 Task: Look for space in Batangafo, Central African Republic from 6th September, 2023 to 10th September, 2023 for 1 adult in price range Rs.10000 to Rs.15000. Place can be private room with 1  bedroom having 1 bed and 1 bathroom. Property type can be house, flat, guest house, hotel. Booking option can be shelf check-in. Required host language is English.
Action: Mouse moved to (432, 91)
Screenshot: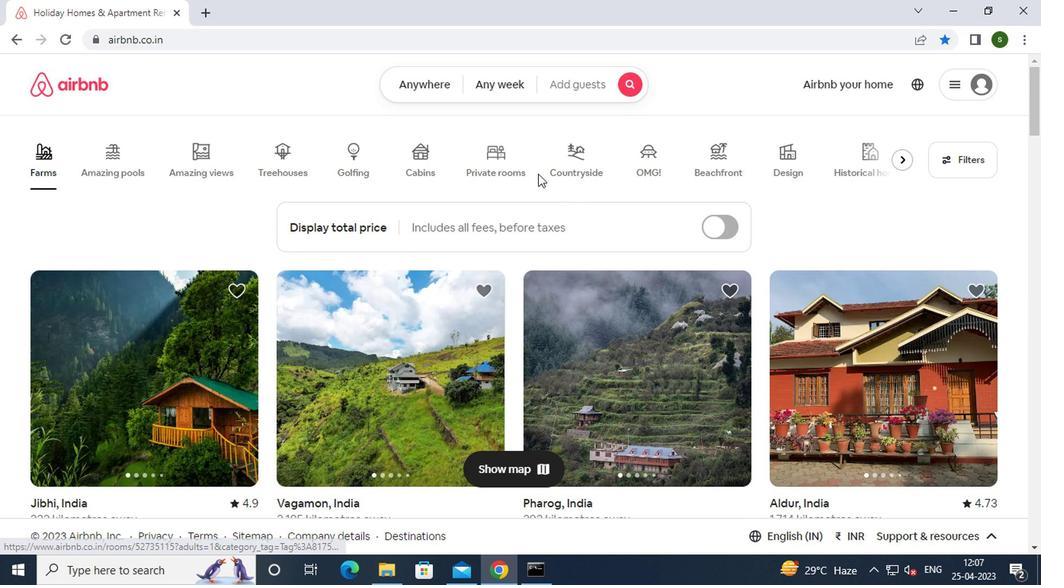 
Action: Mouse pressed left at (432, 91)
Screenshot: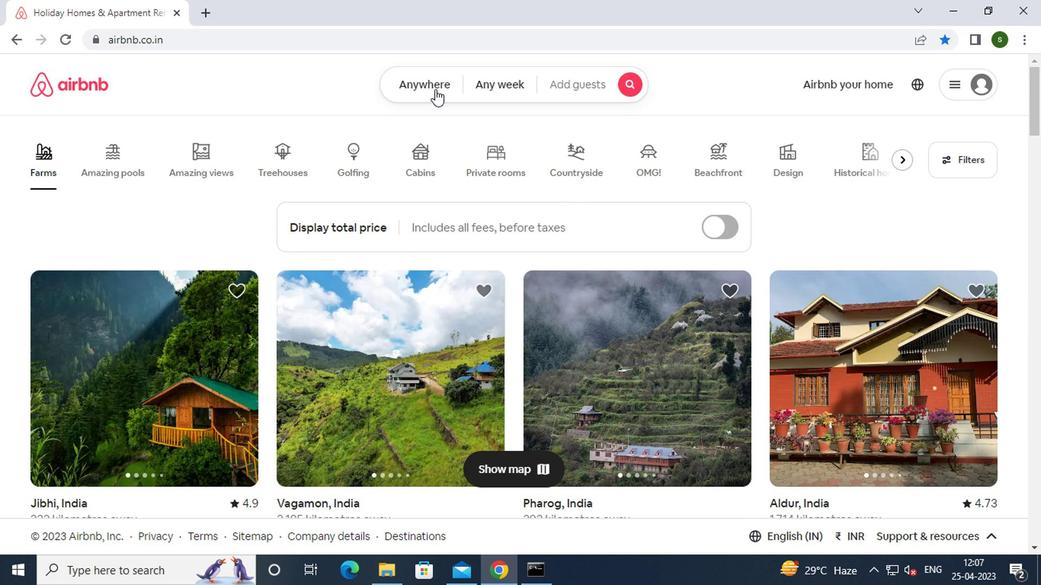 
Action: Mouse moved to (334, 139)
Screenshot: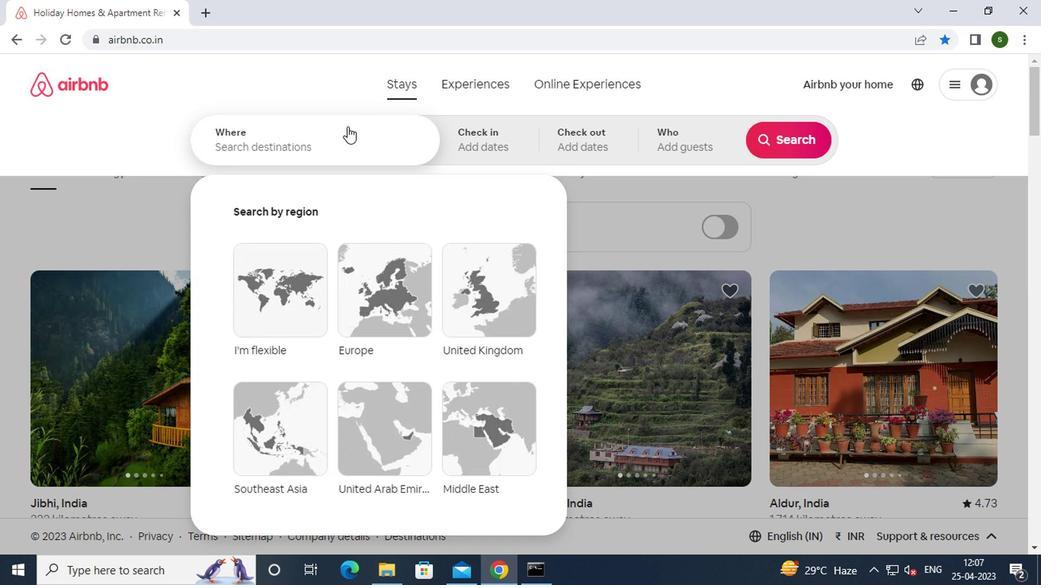 
Action: Mouse pressed left at (334, 139)
Screenshot: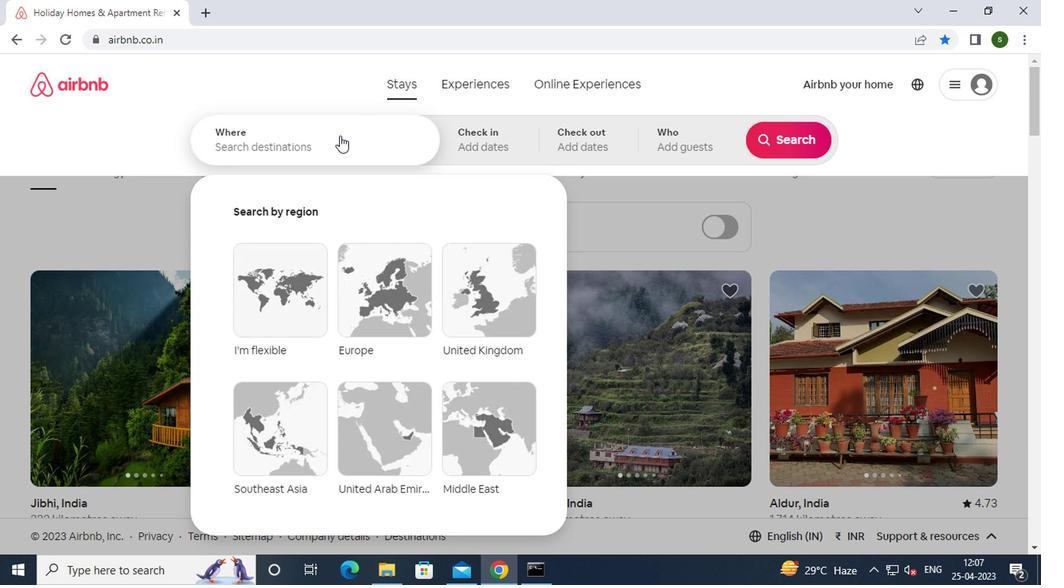 
Action: Mouse moved to (322, 151)
Screenshot: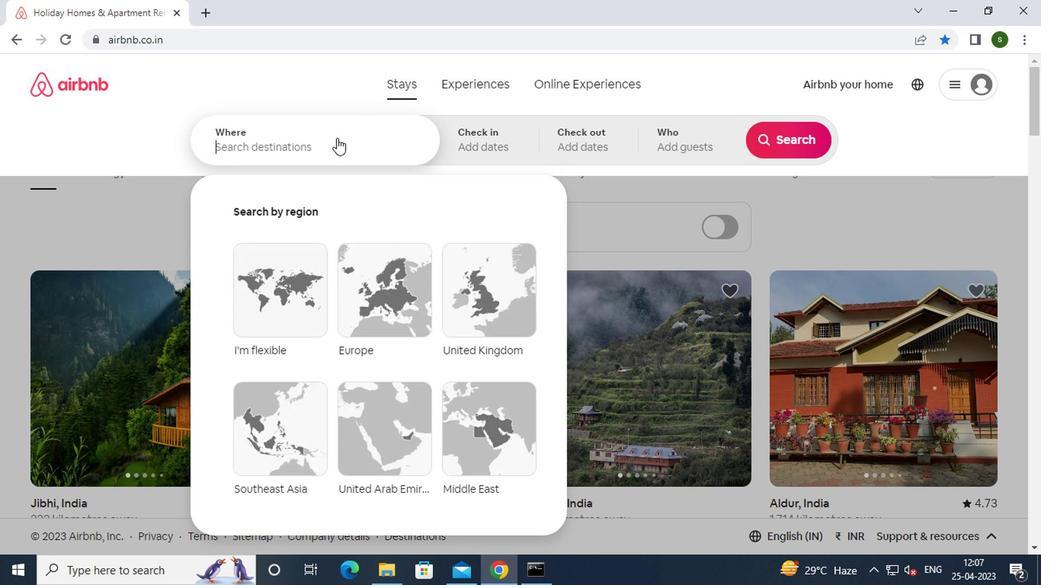 
Action: Key pressed b<Key.caps_lock>atangafo
Screenshot: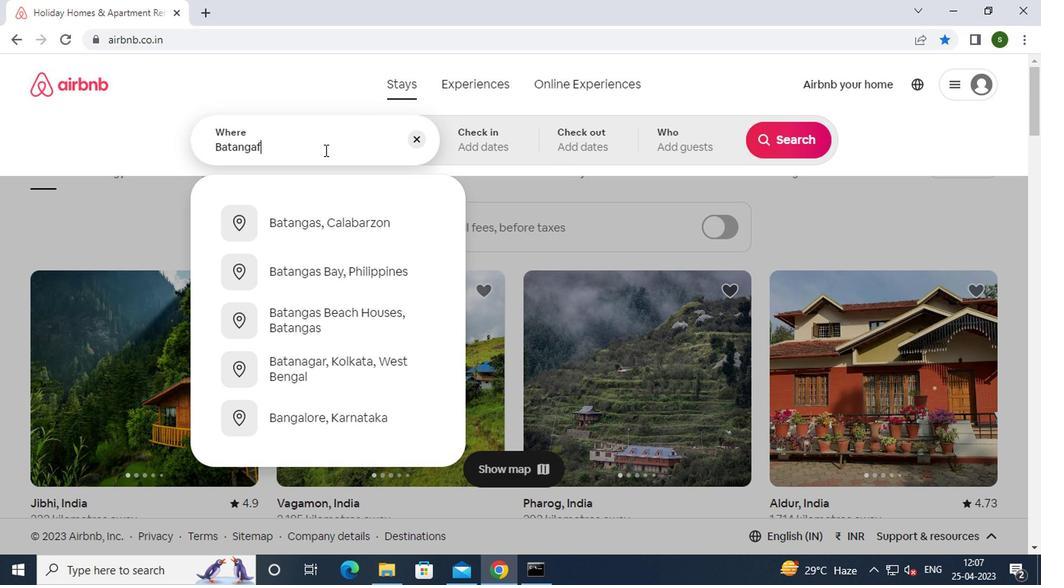 
Action: Mouse moved to (329, 216)
Screenshot: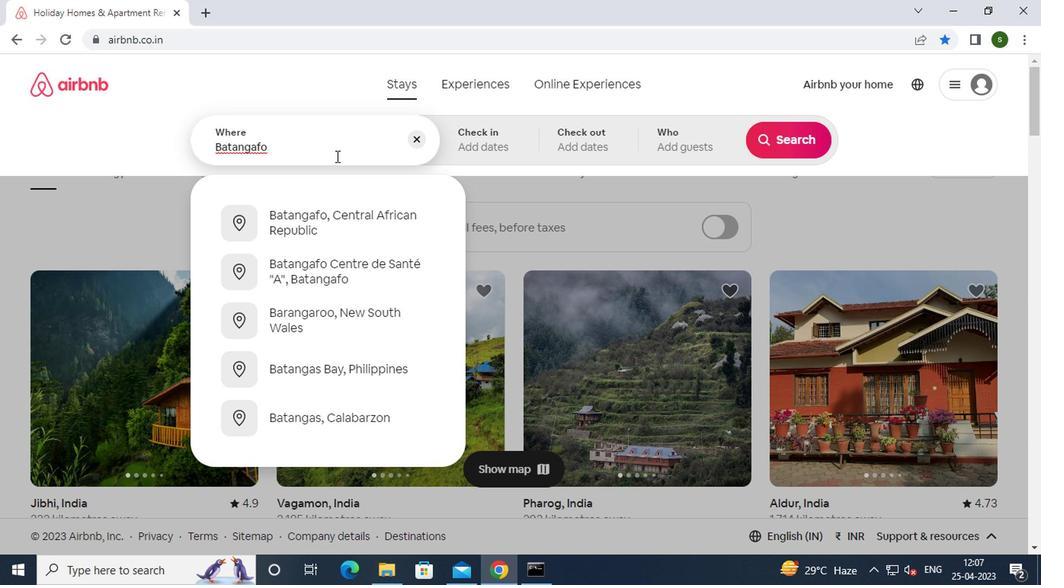 
Action: Mouse pressed left at (329, 216)
Screenshot: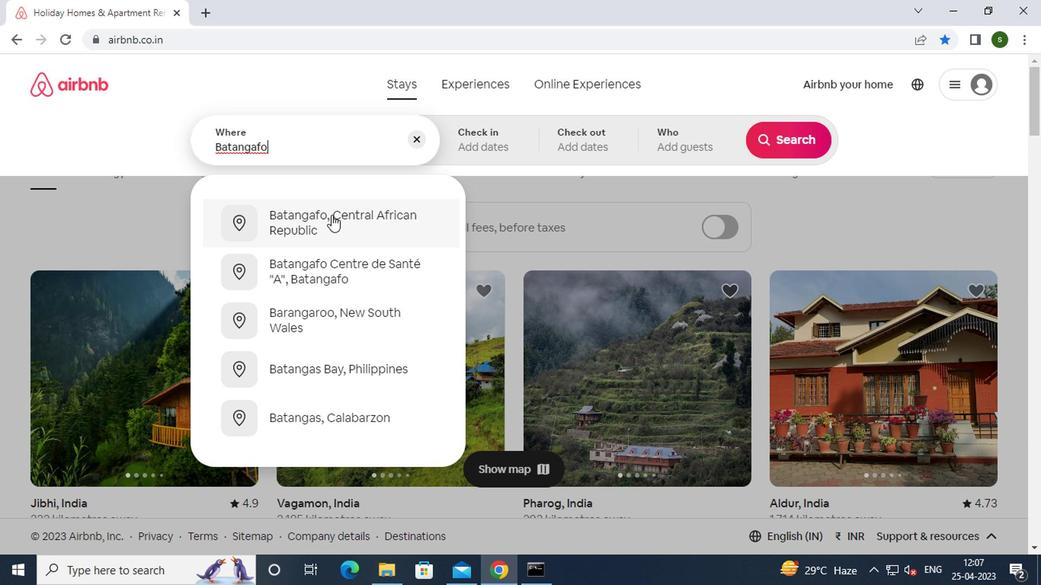 
Action: Mouse moved to (778, 263)
Screenshot: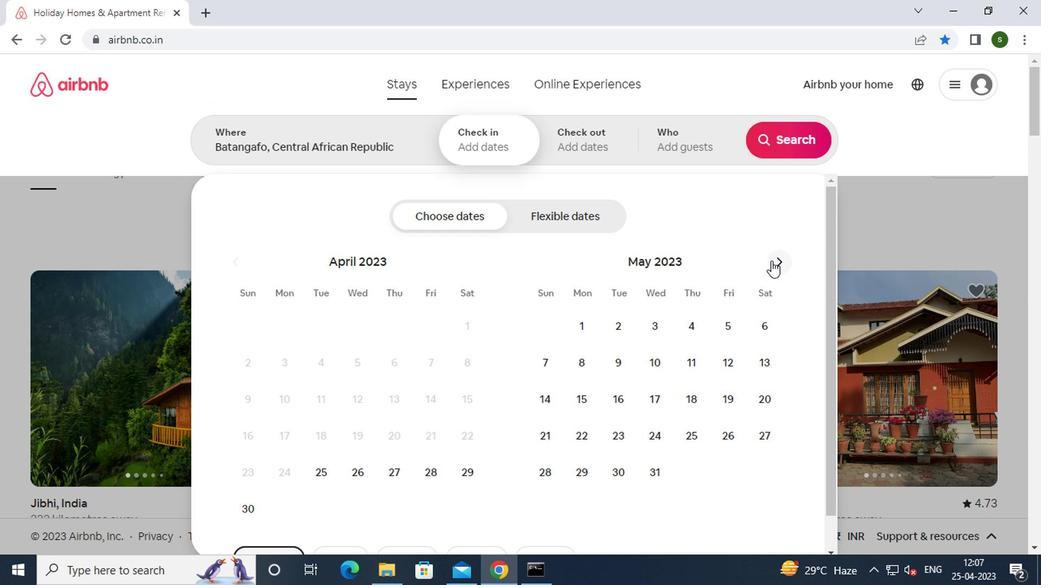 
Action: Mouse pressed left at (778, 263)
Screenshot: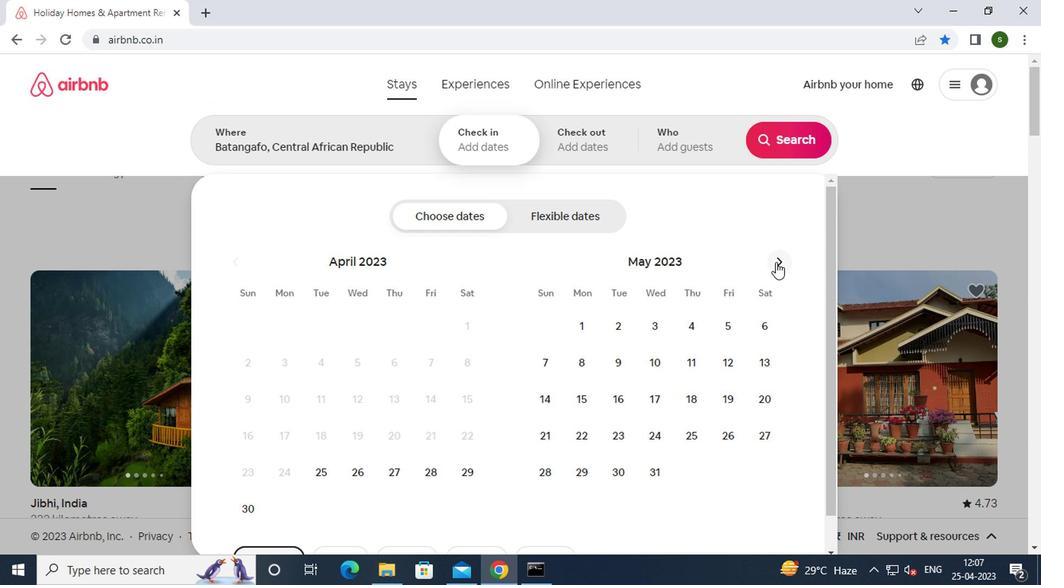 
Action: Mouse pressed left at (778, 263)
Screenshot: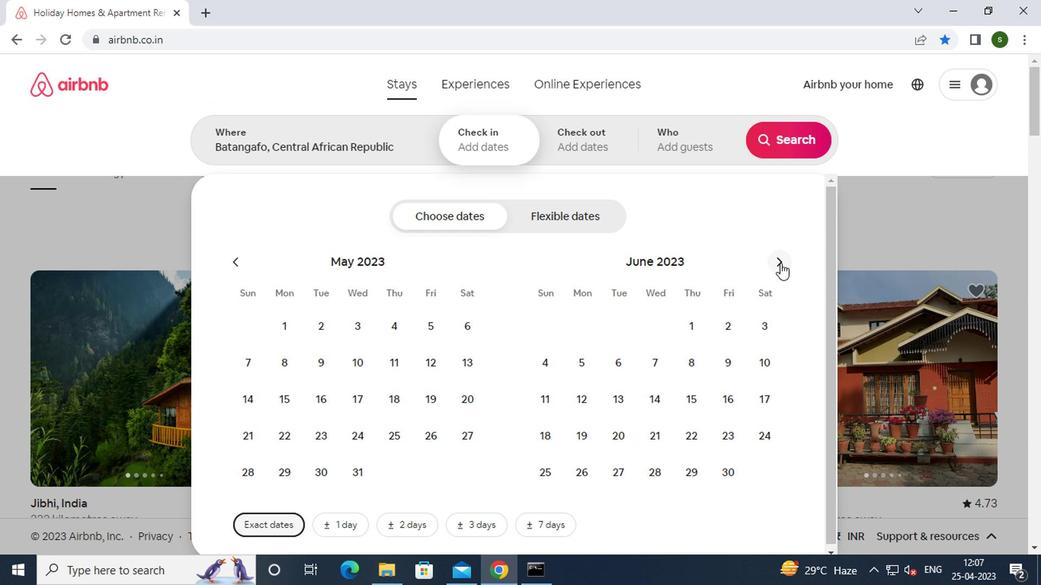 
Action: Mouse moved to (778, 264)
Screenshot: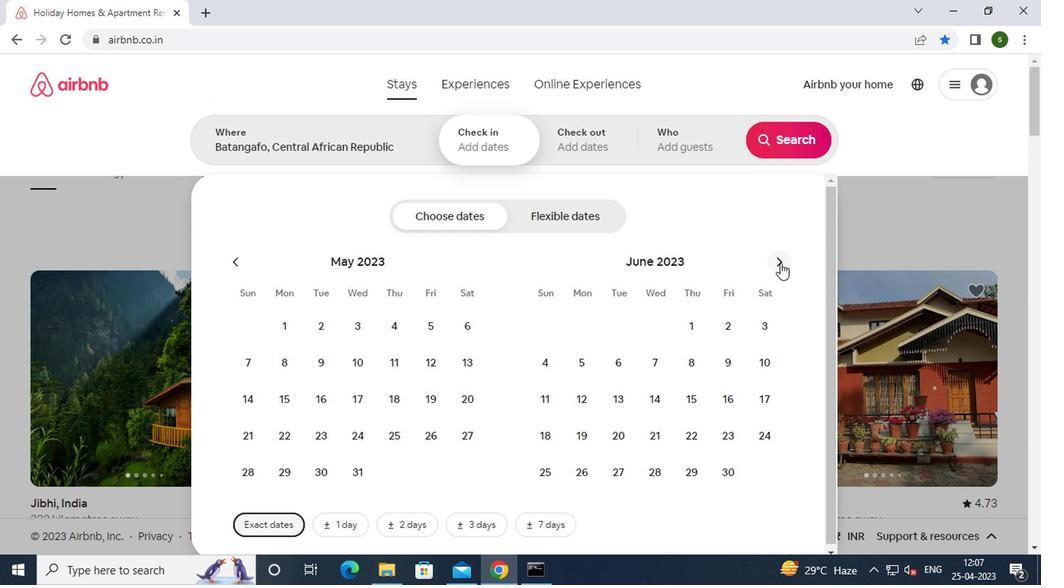 
Action: Mouse pressed left at (778, 264)
Screenshot: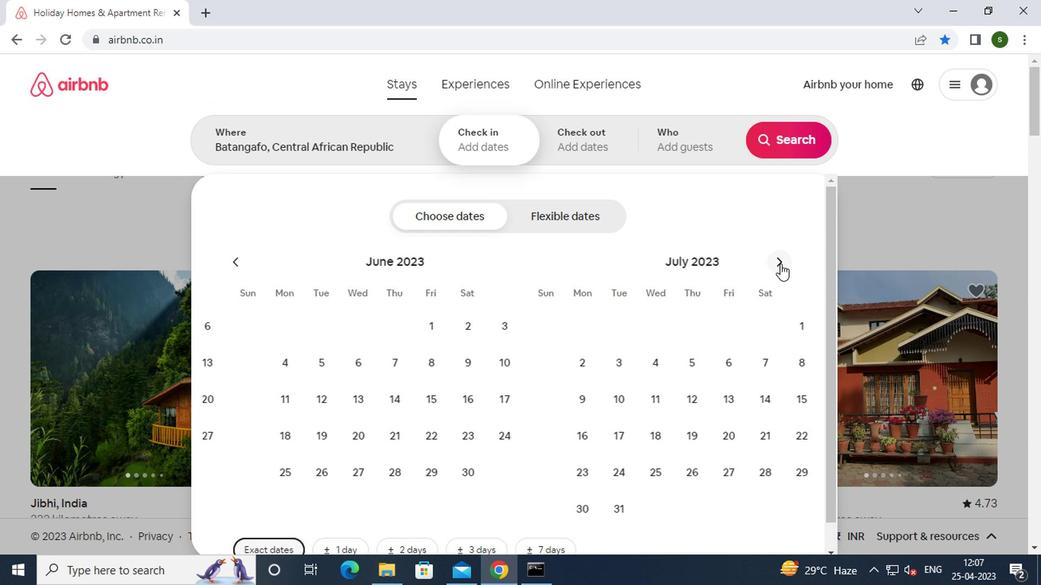 
Action: Mouse moved to (778, 264)
Screenshot: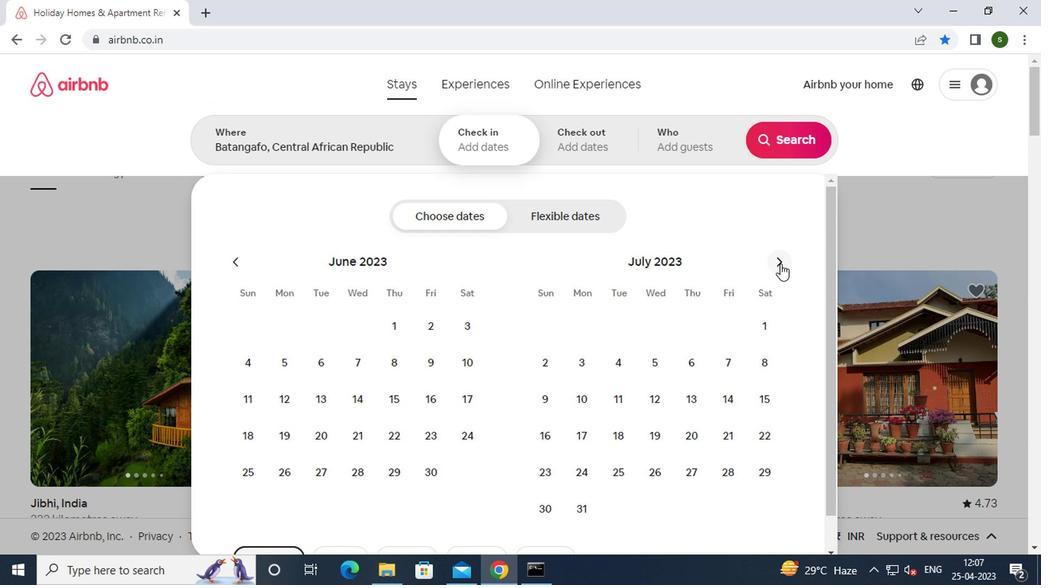 
Action: Mouse pressed left at (778, 264)
Screenshot: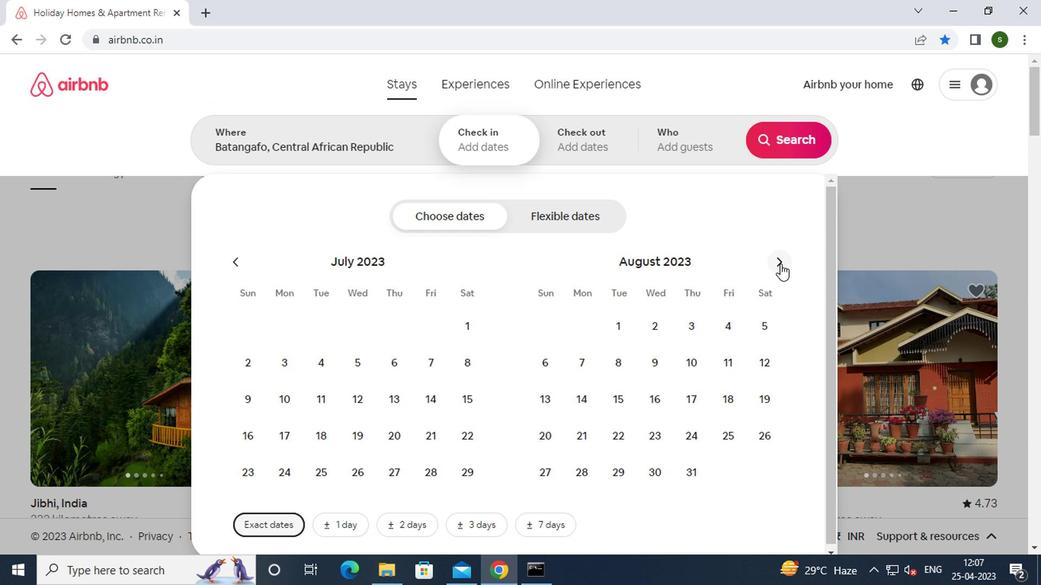 
Action: Mouse moved to (658, 364)
Screenshot: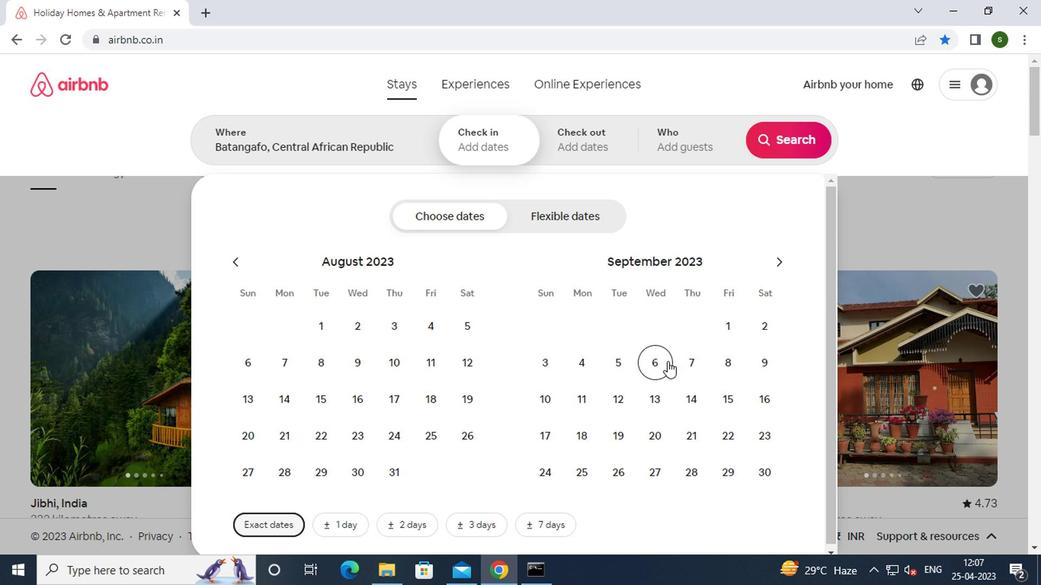 
Action: Mouse pressed left at (658, 364)
Screenshot: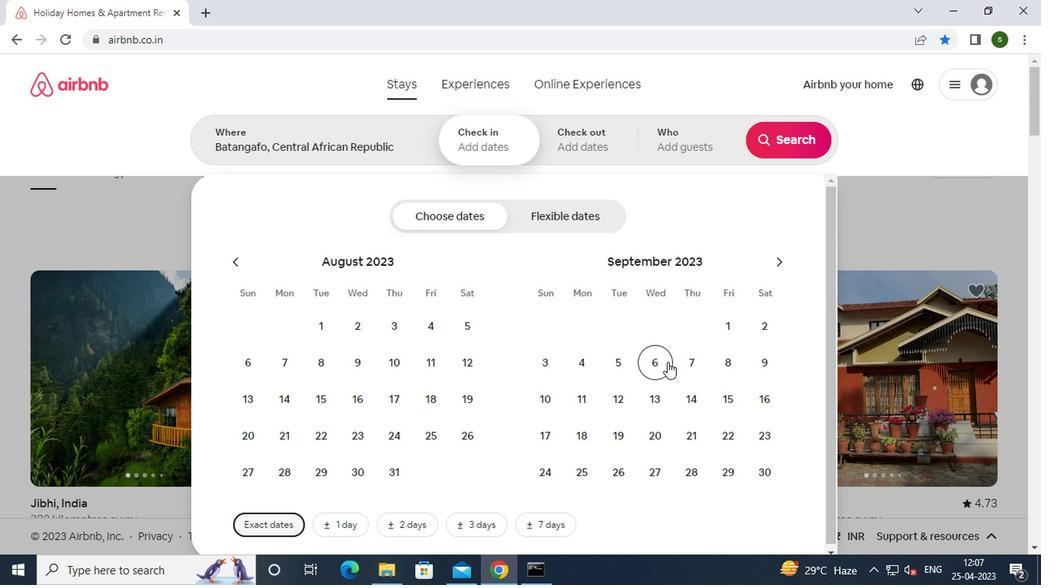 
Action: Mouse moved to (543, 403)
Screenshot: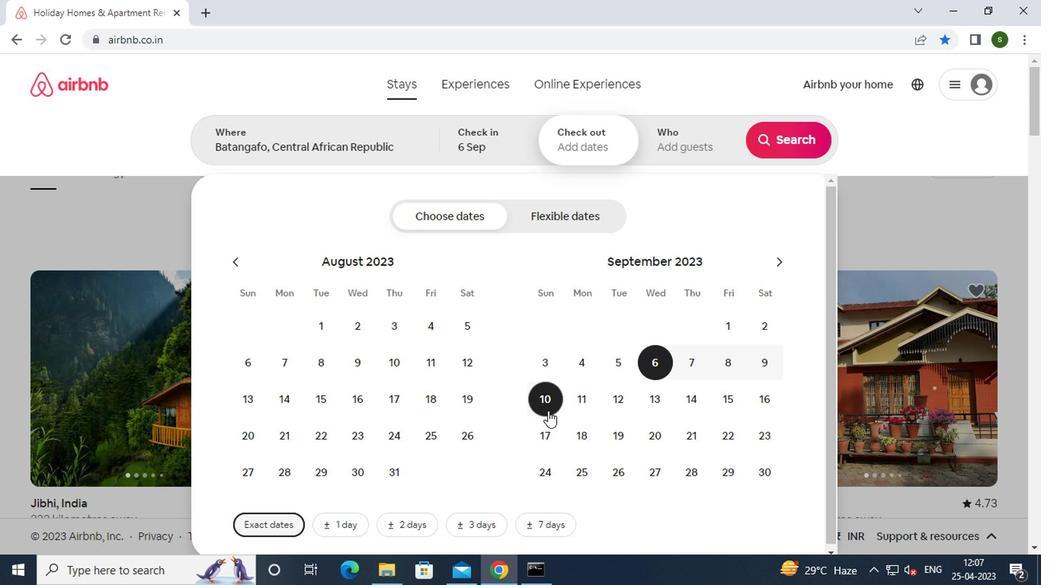 
Action: Mouse pressed left at (543, 403)
Screenshot: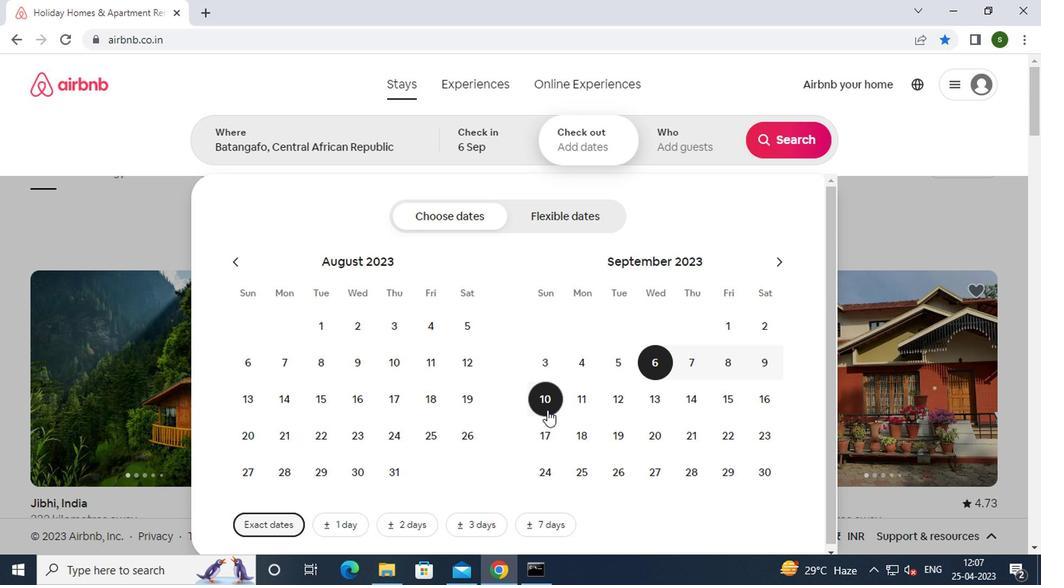 
Action: Mouse moved to (687, 140)
Screenshot: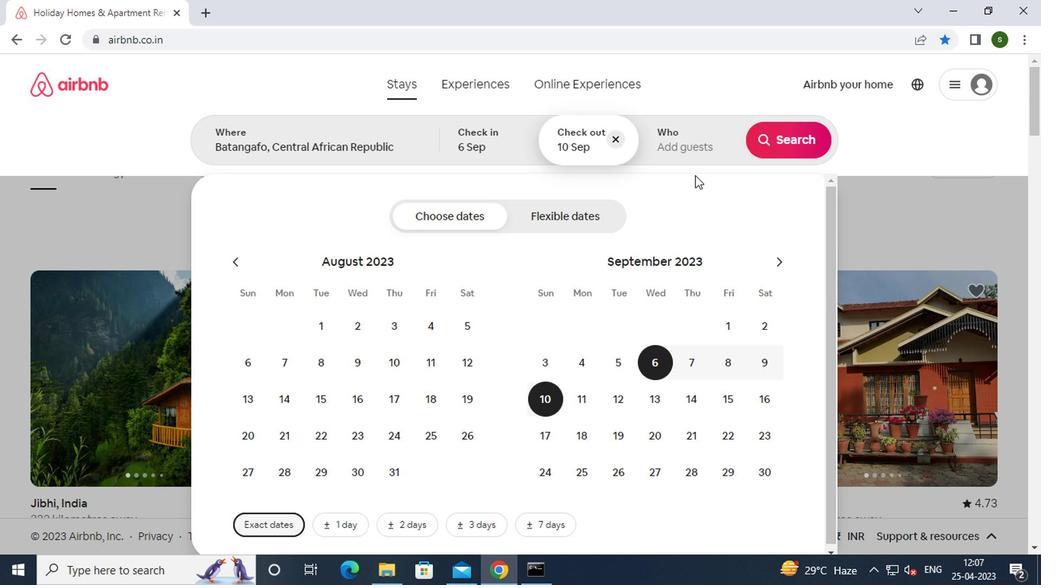 
Action: Mouse pressed left at (687, 140)
Screenshot: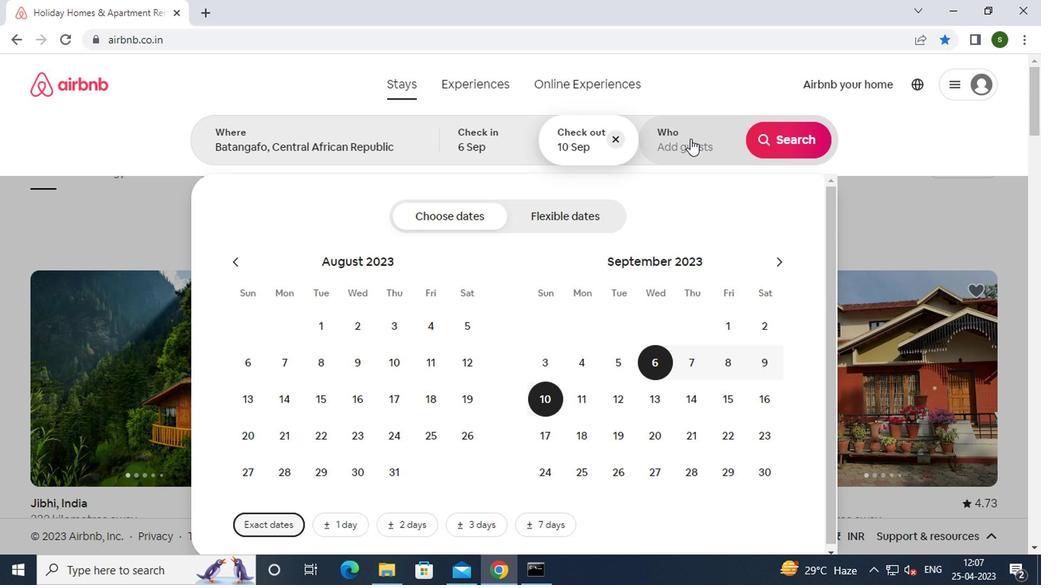 
Action: Mouse moved to (785, 220)
Screenshot: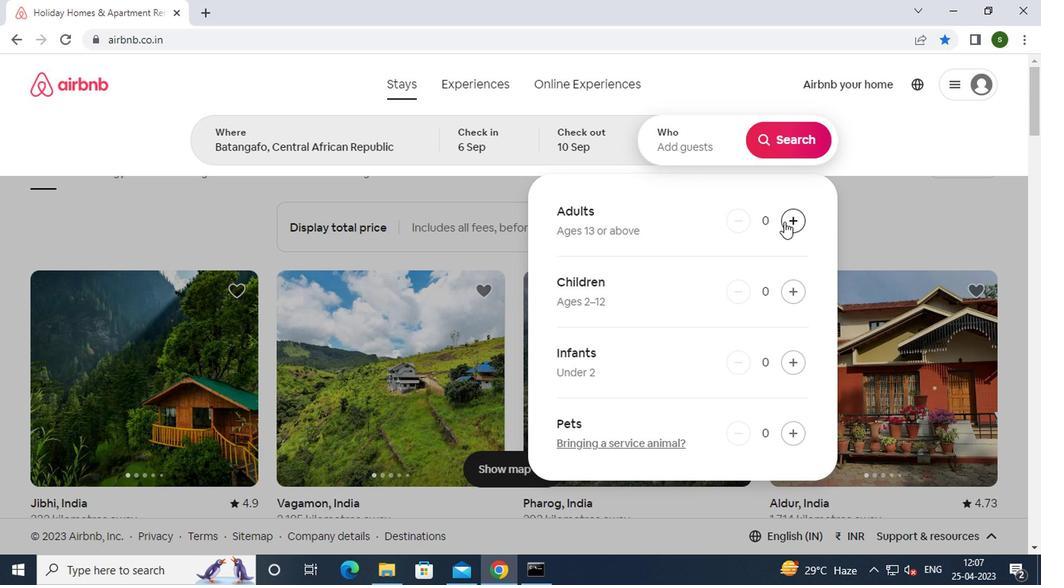 
Action: Mouse pressed left at (785, 220)
Screenshot: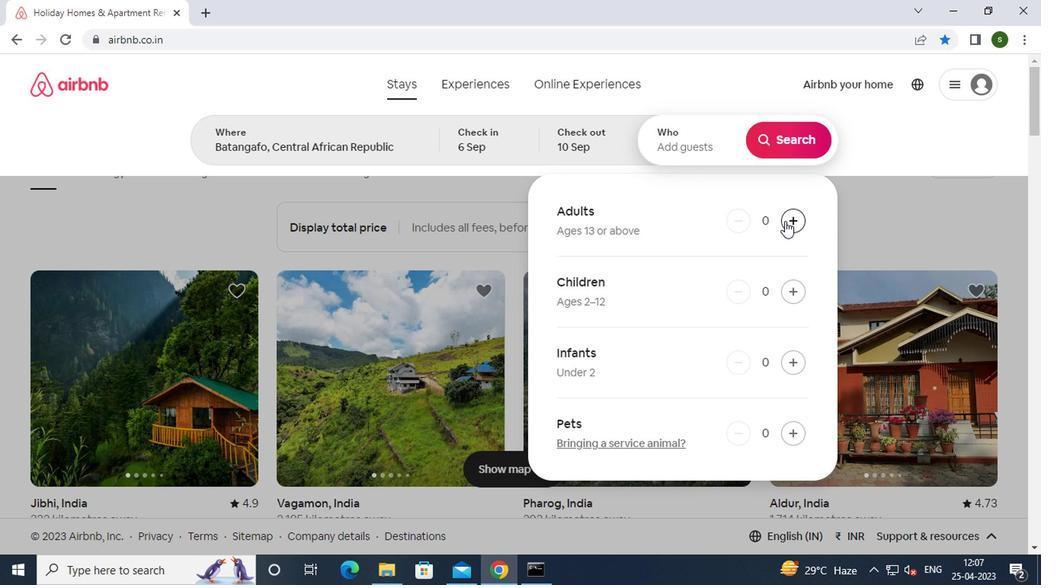 
Action: Mouse moved to (786, 142)
Screenshot: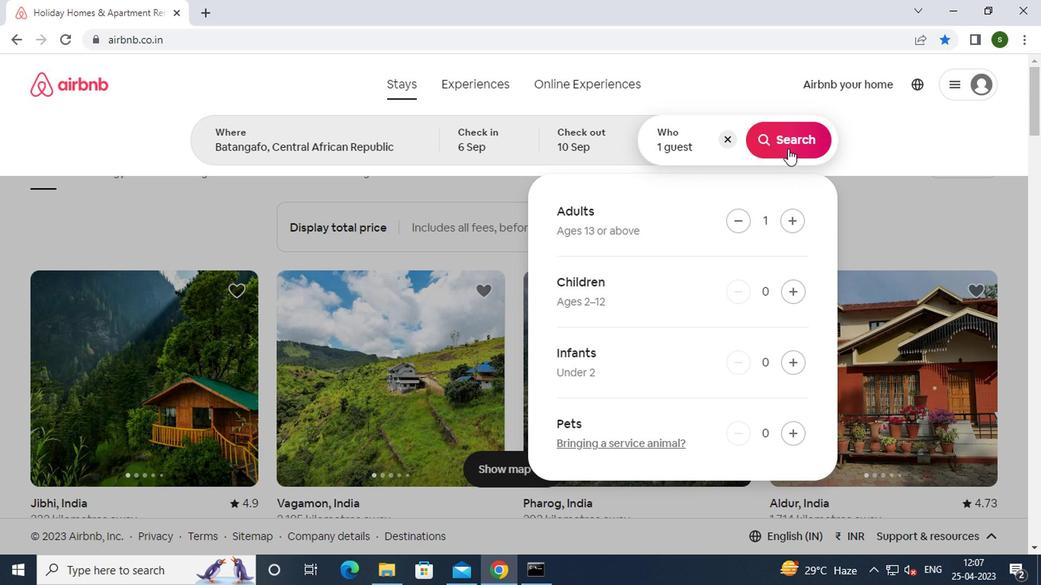 
Action: Mouse pressed left at (786, 142)
Screenshot: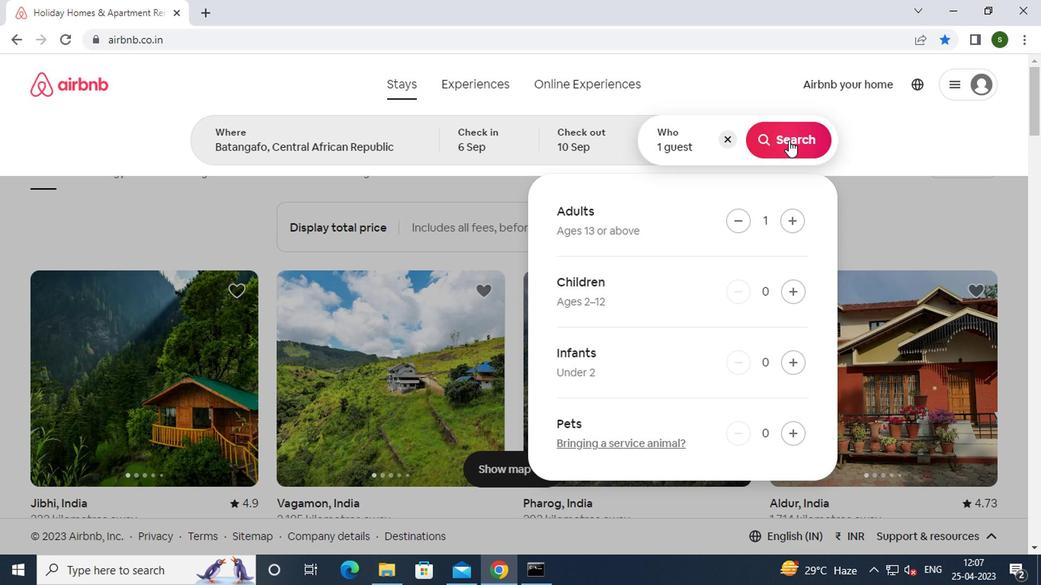 
Action: Mouse moved to (962, 132)
Screenshot: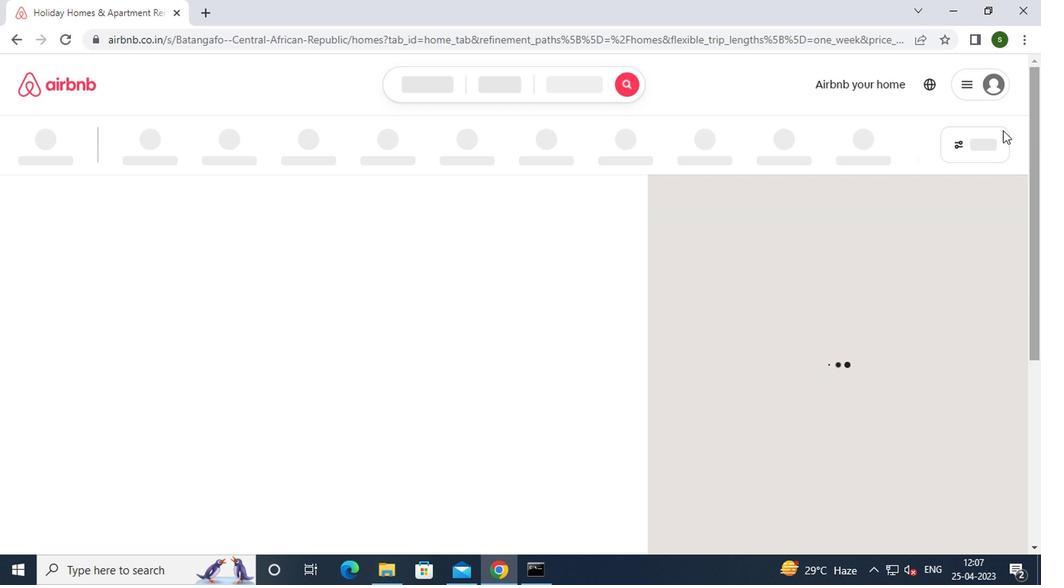 
Action: Mouse pressed left at (962, 132)
Screenshot: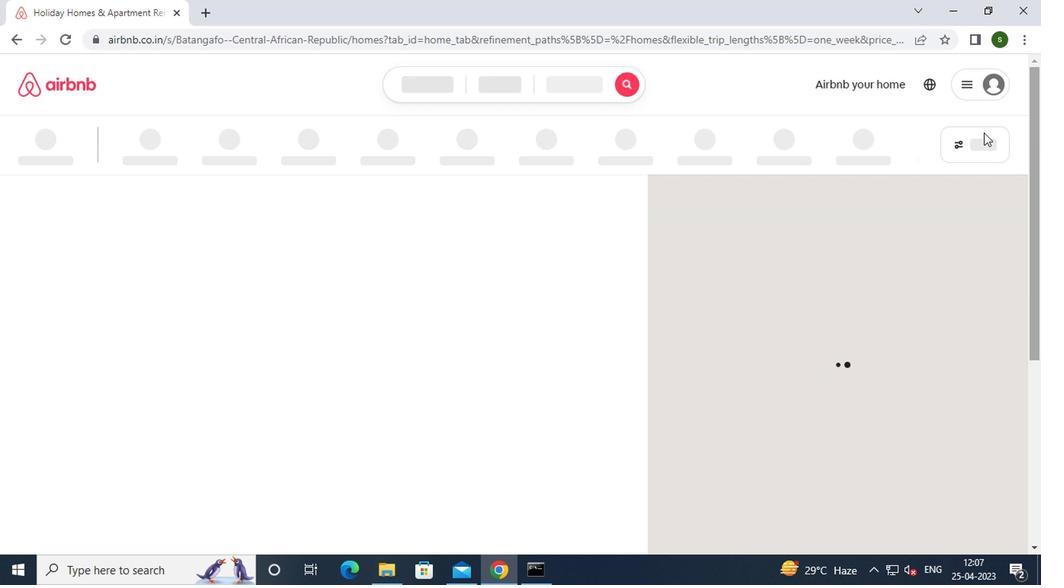 
Action: Mouse moved to (409, 238)
Screenshot: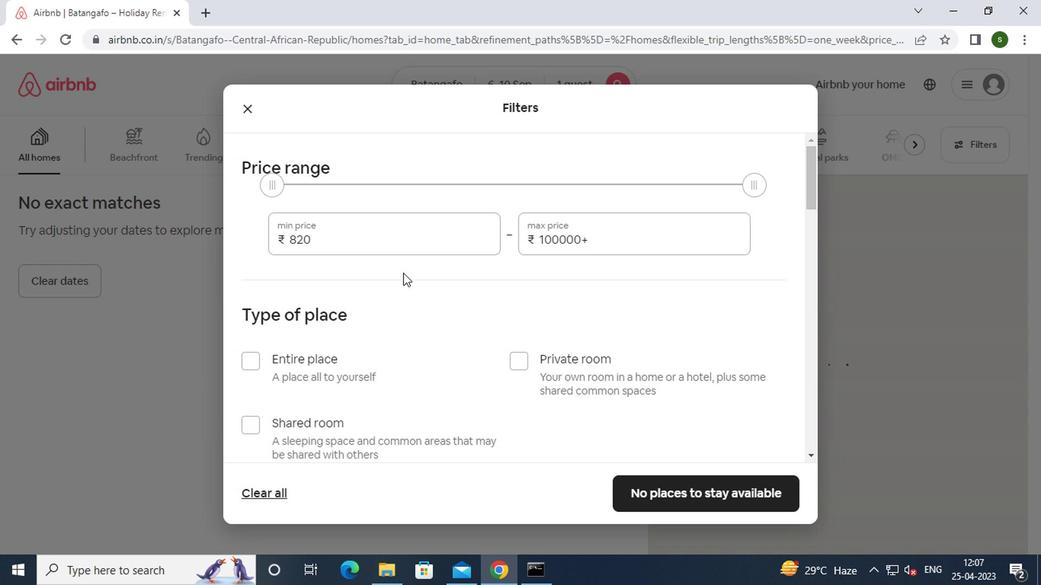 
Action: Mouse pressed left at (409, 238)
Screenshot: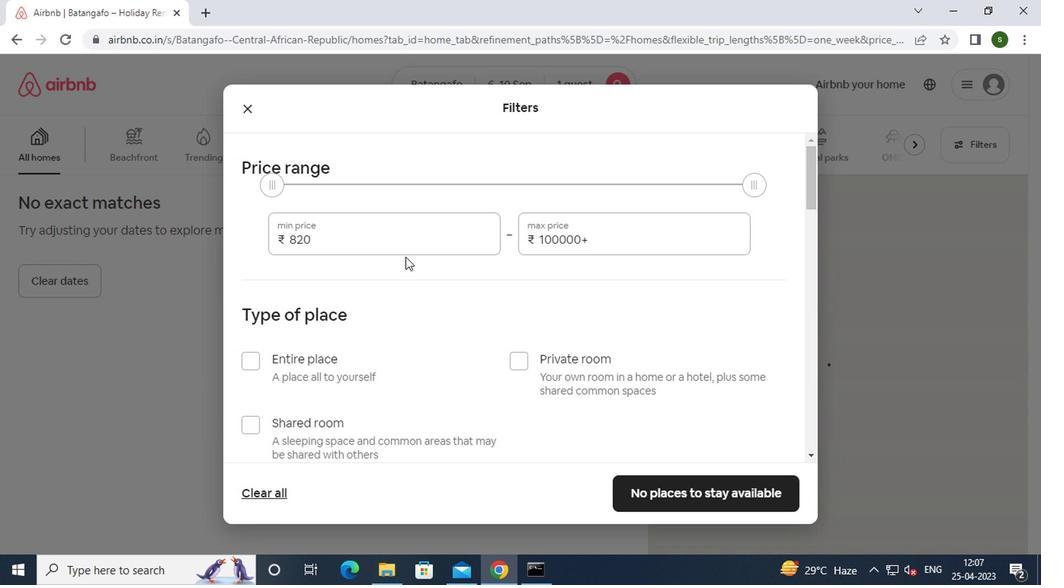 
Action: Mouse moved to (408, 238)
Screenshot: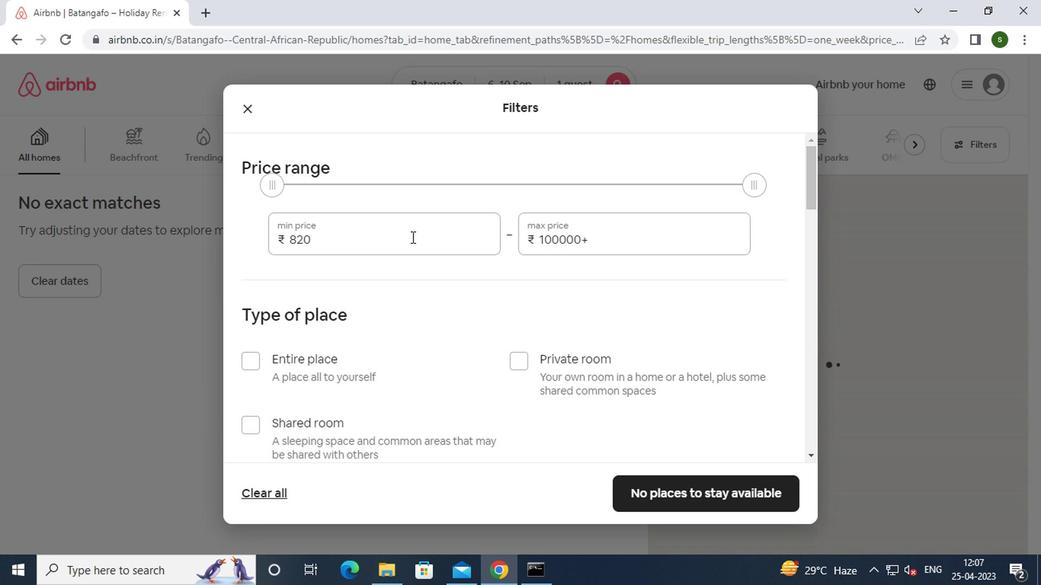 
Action: Key pressed <Key.backspace><Key.backspace><Key.backspace><Key.backspace>10000
Screenshot: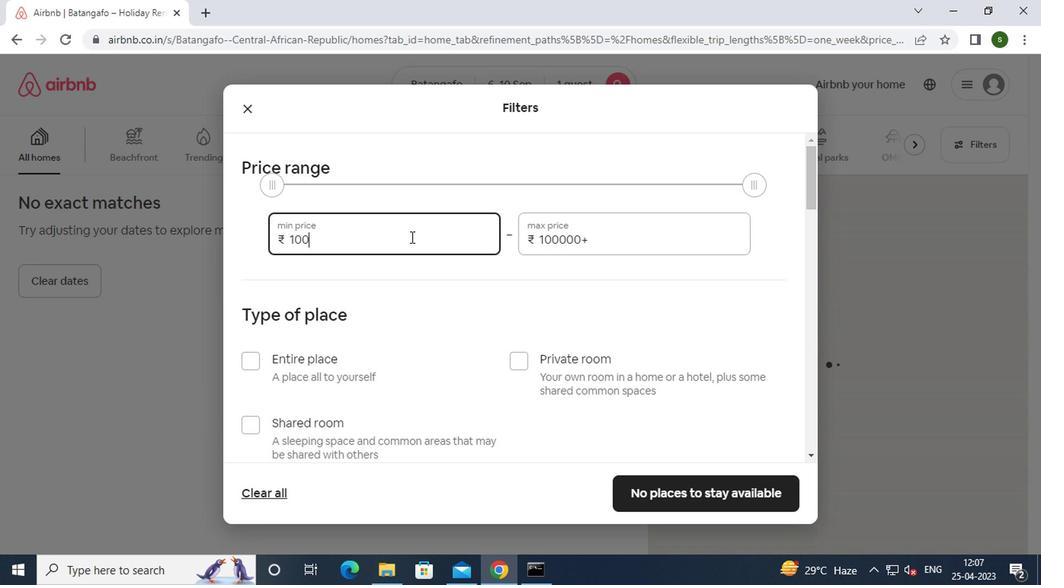 
Action: Mouse moved to (597, 234)
Screenshot: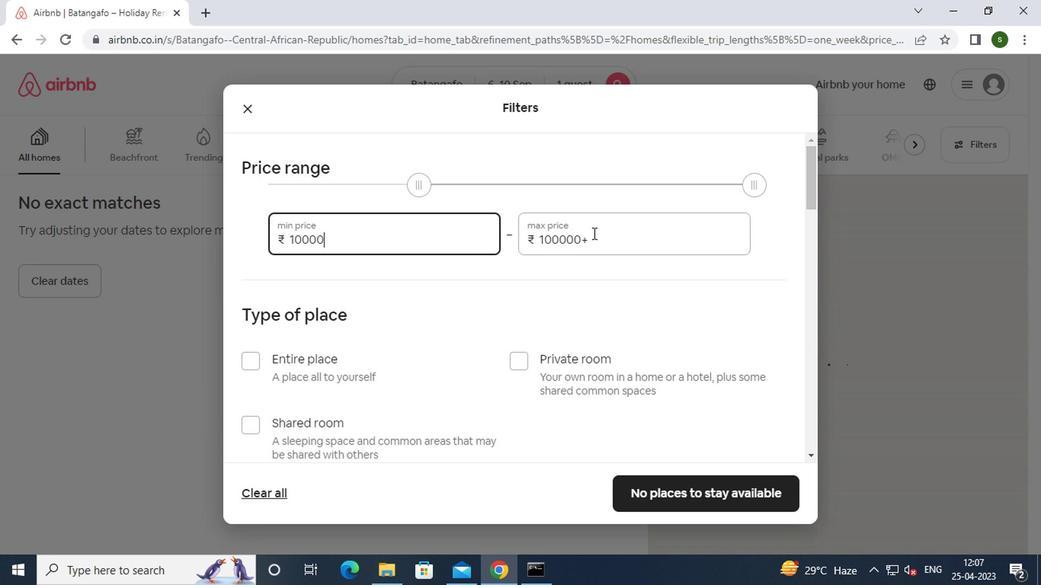 
Action: Mouse pressed left at (597, 234)
Screenshot: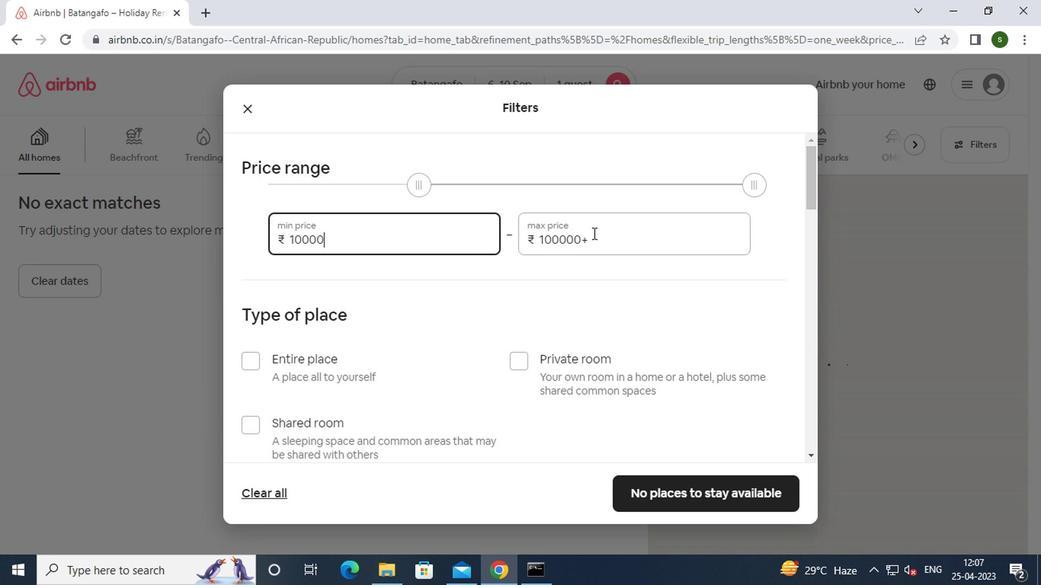 
Action: Key pressed <Key.backspace><Key.backspace><Key.backspace><Key.backspace><Key.backspace><Key.backspace><Key.backspace><Key.backspace><Key.backspace><Key.backspace><Key.backspace>15000
Screenshot: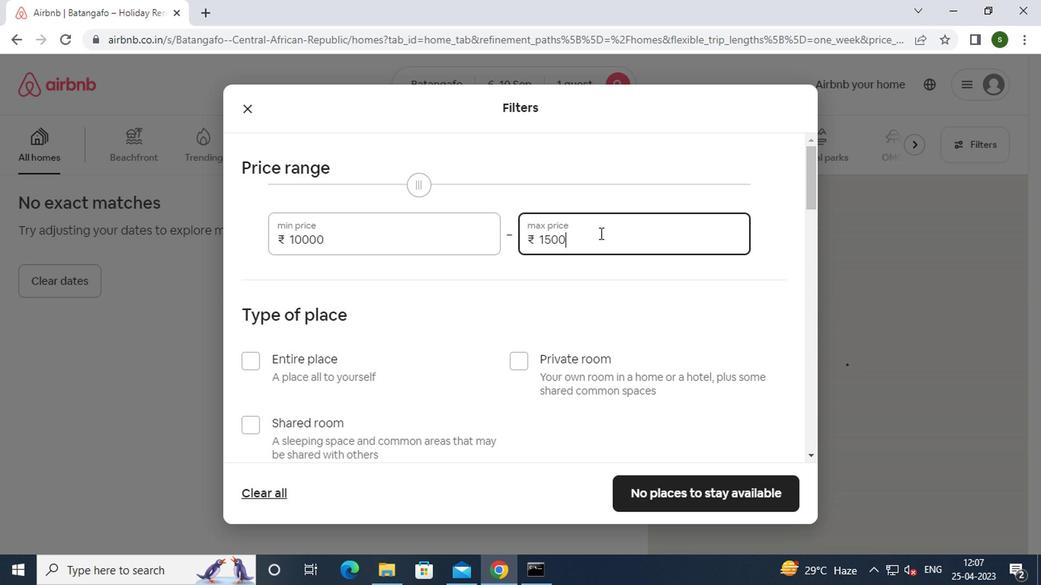 
Action: Mouse moved to (491, 266)
Screenshot: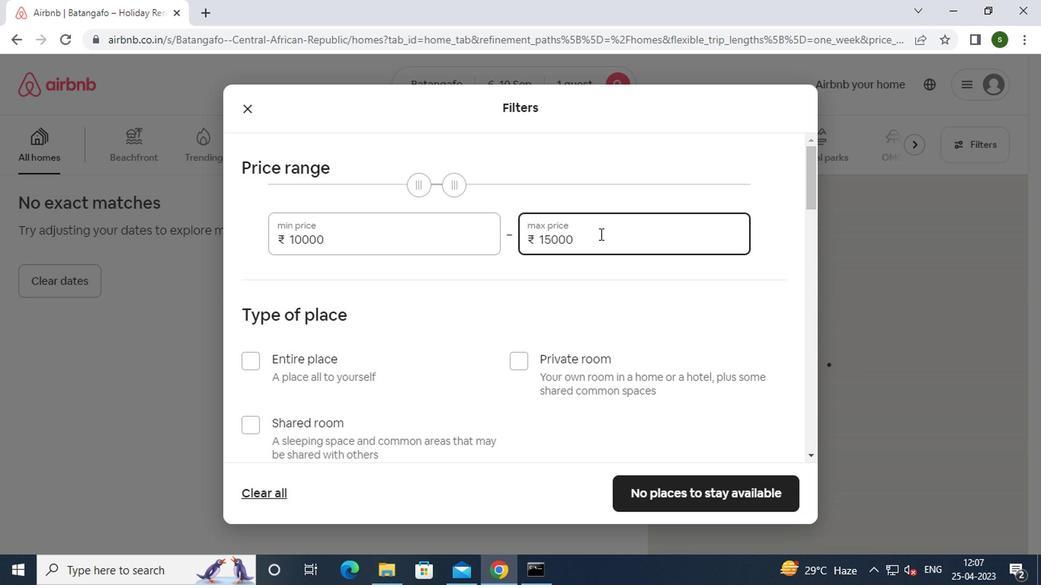 
Action: Mouse scrolled (491, 265) with delta (0, -1)
Screenshot: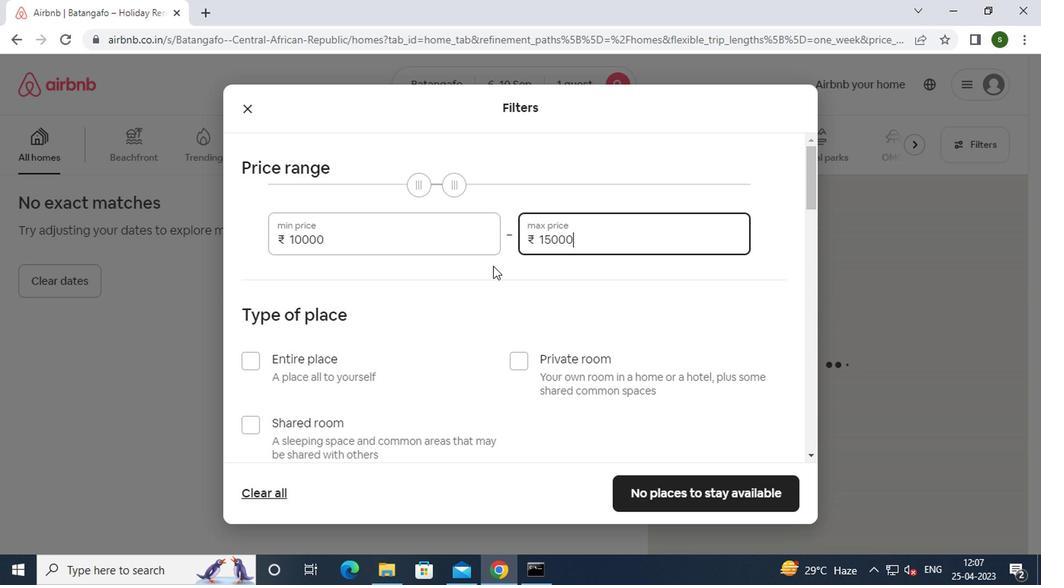 
Action: Mouse scrolled (491, 265) with delta (0, -1)
Screenshot: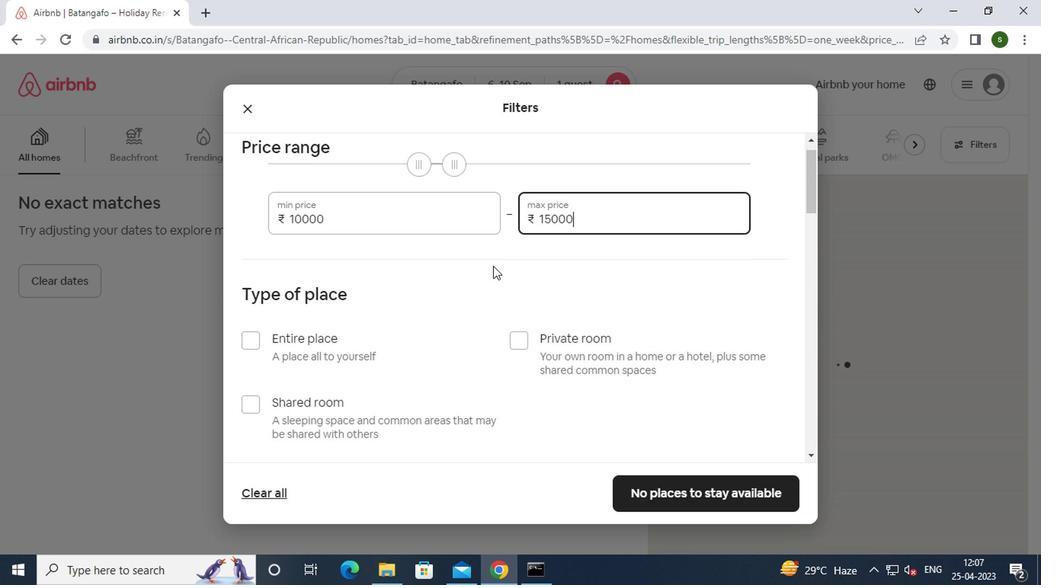 
Action: Mouse moved to (521, 208)
Screenshot: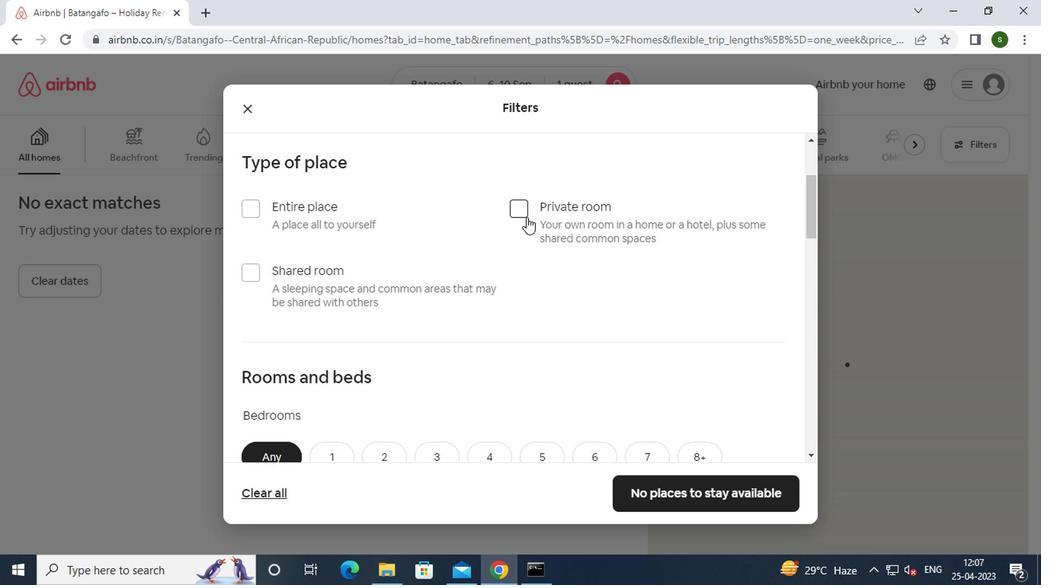 
Action: Mouse pressed left at (521, 208)
Screenshot: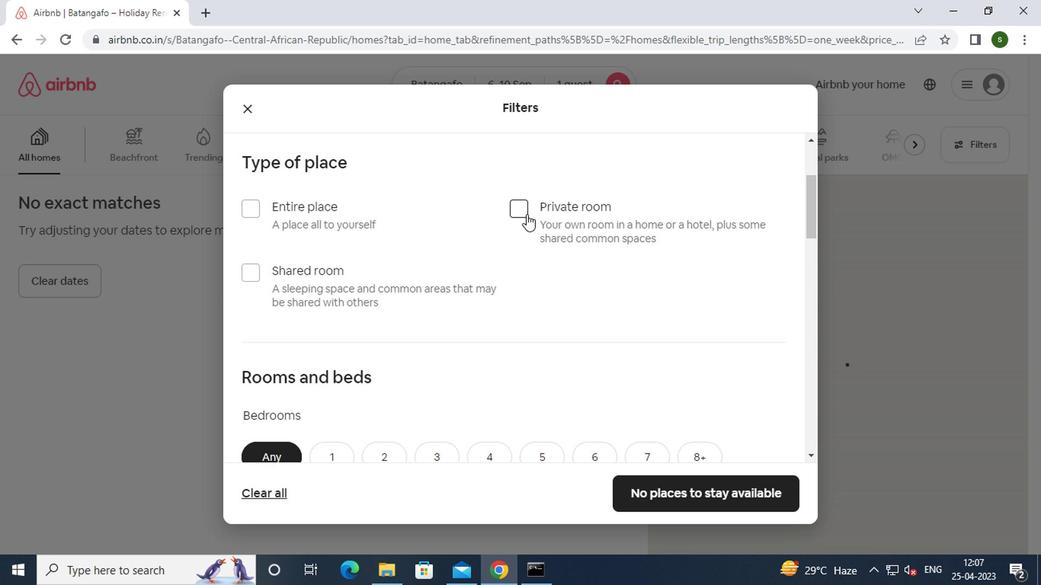 
Action: Mouse moved to (436, 318)
Screenshot: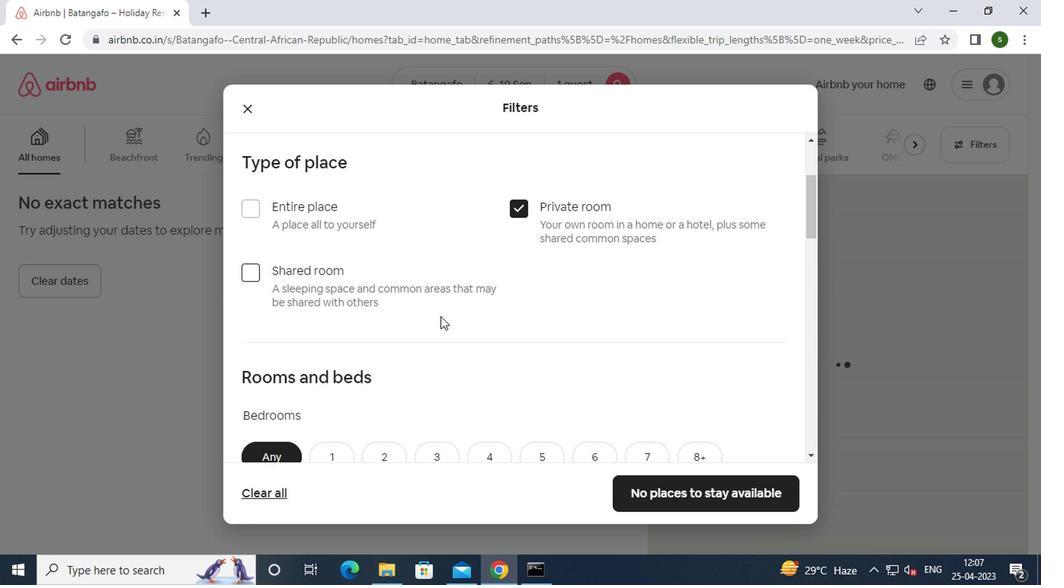 
Action: Mouse scrolled (436, 317) with delta (0, -1)
Screenshot: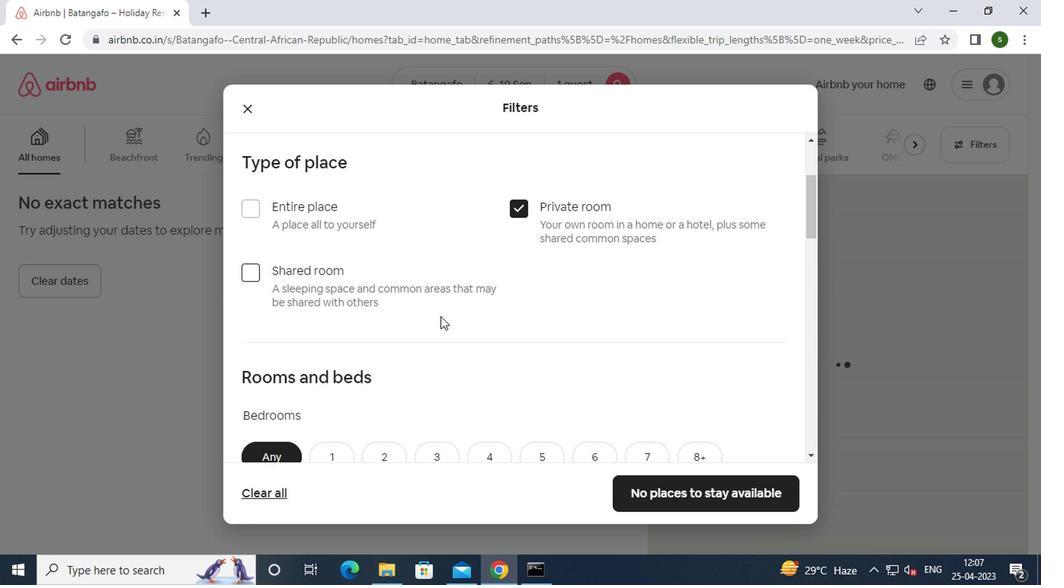 
Action: Mouse scrolled (436, 317) with delta (0, -1)
Screenshot: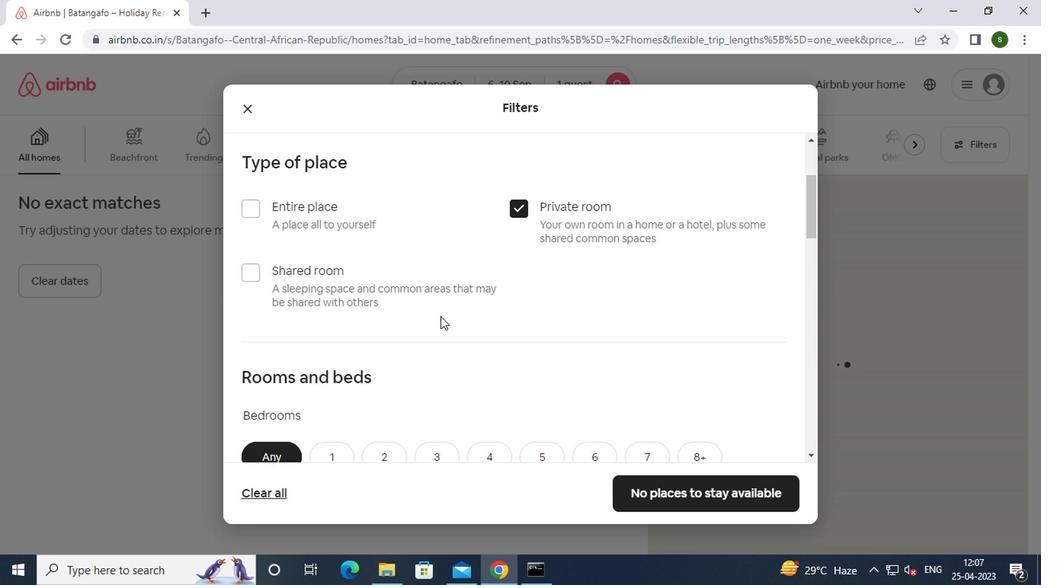 
Action: Mouse moved to (436, 318)
Screenshot: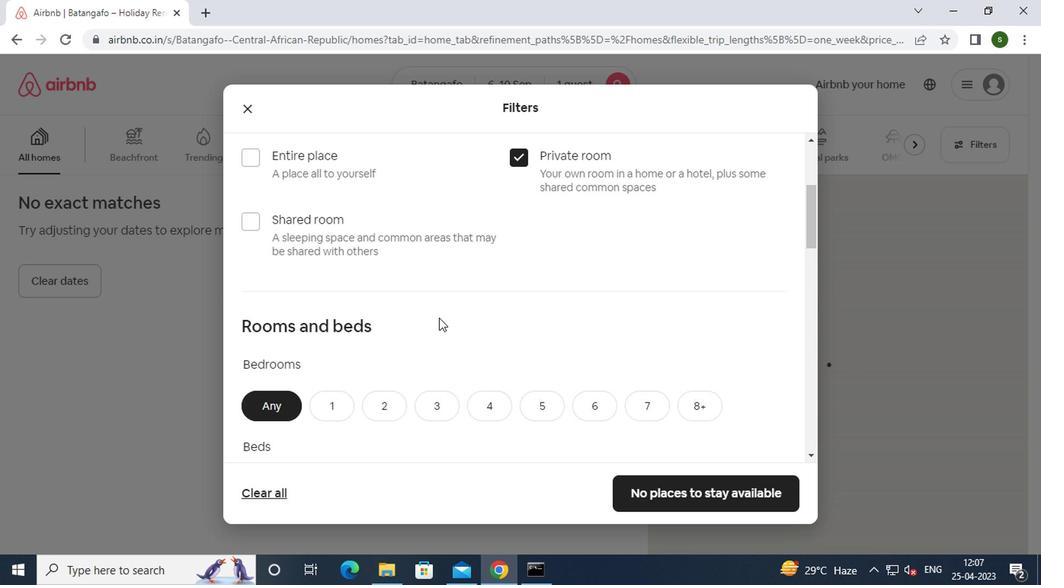 
Action: Mouse scrolled (436, 317) with delta (0, -1)
Screenshot: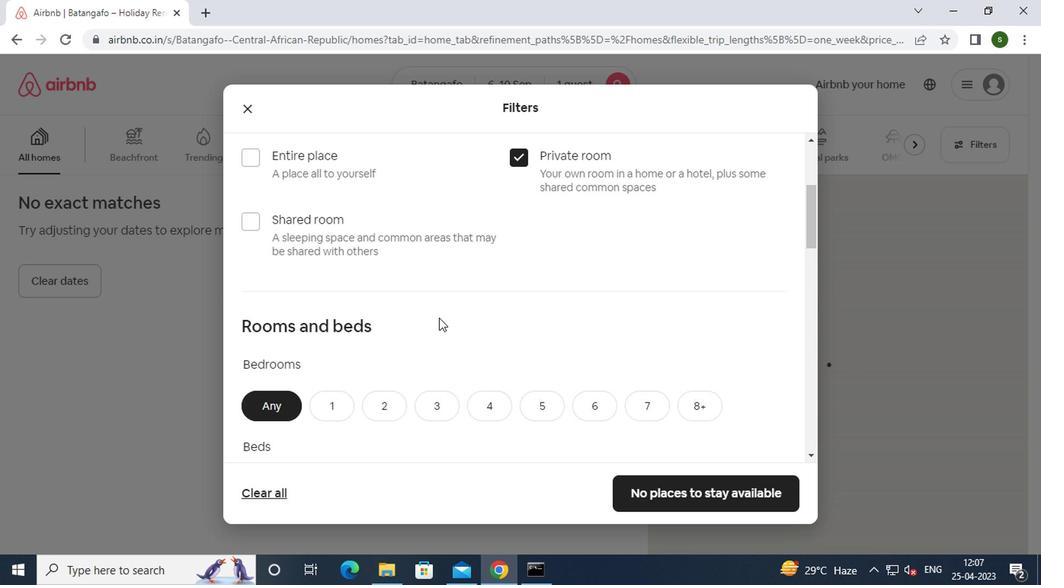 
Action: Mouse moved to (325, 226)
Screenshot: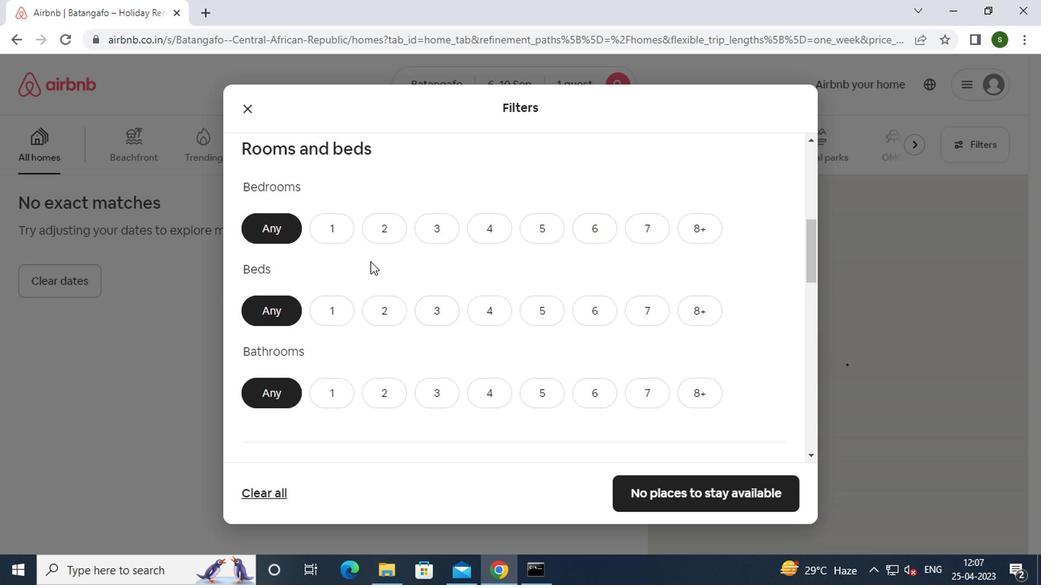 
Action: Mouse pressed left at (325, 226)
Screenshot: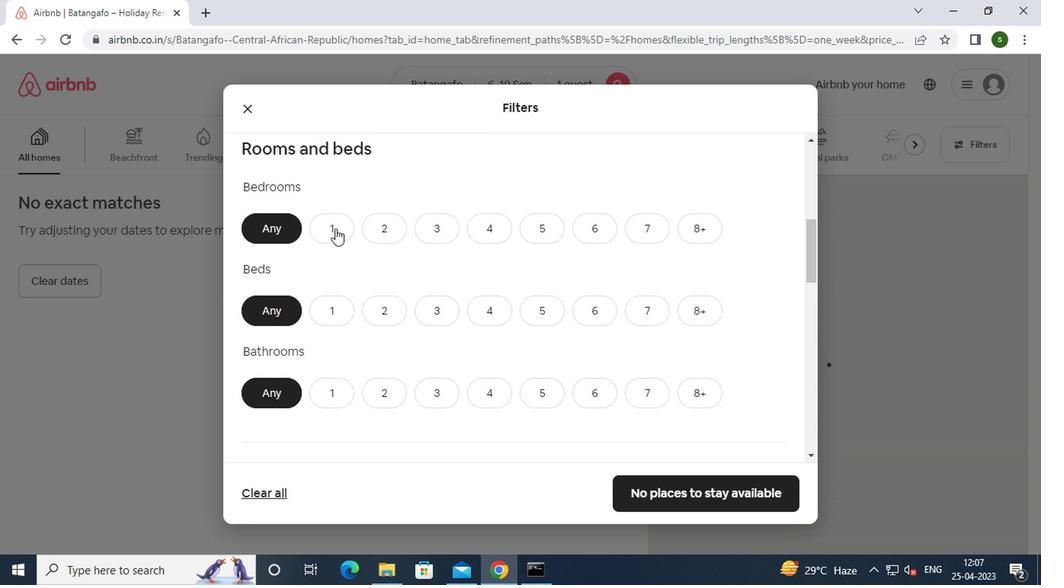 
Action: Mouse moved to (331, 313)
Screenshot: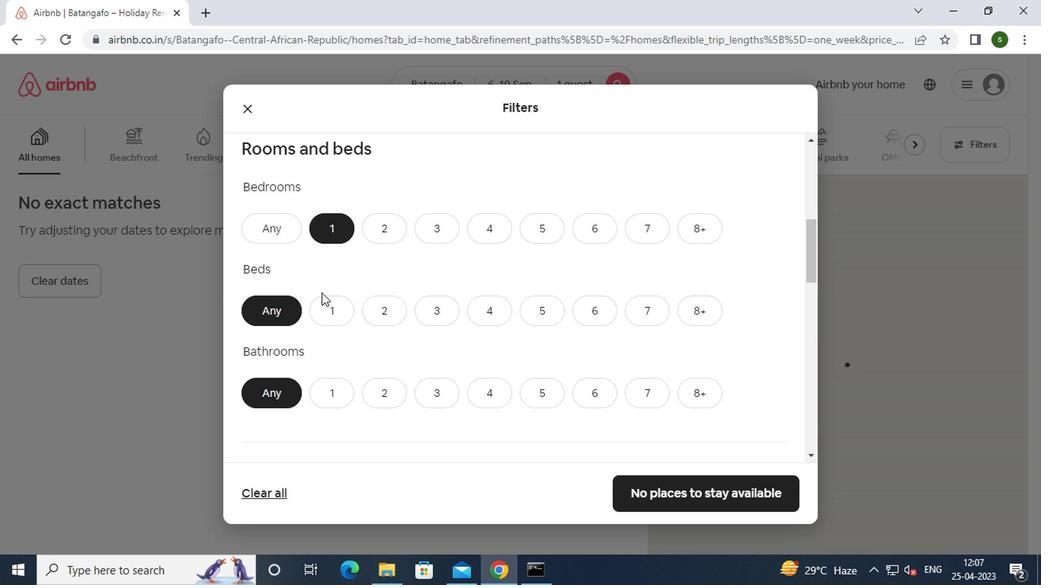 
Action: Mouse pressed left at (331, 313)
Screenshot: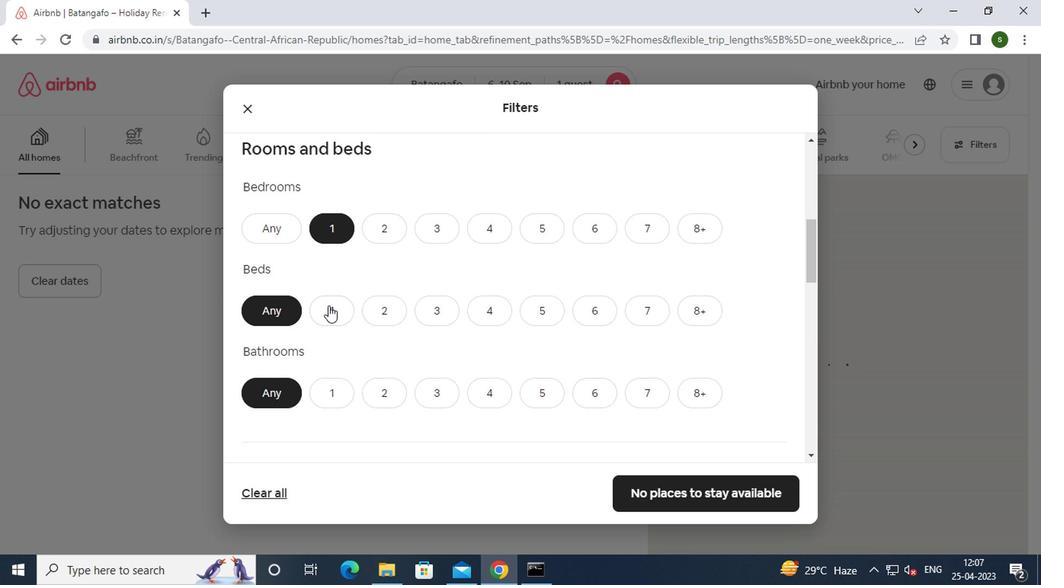 
Action: Mouse moved to (330, 404)
Screenshot: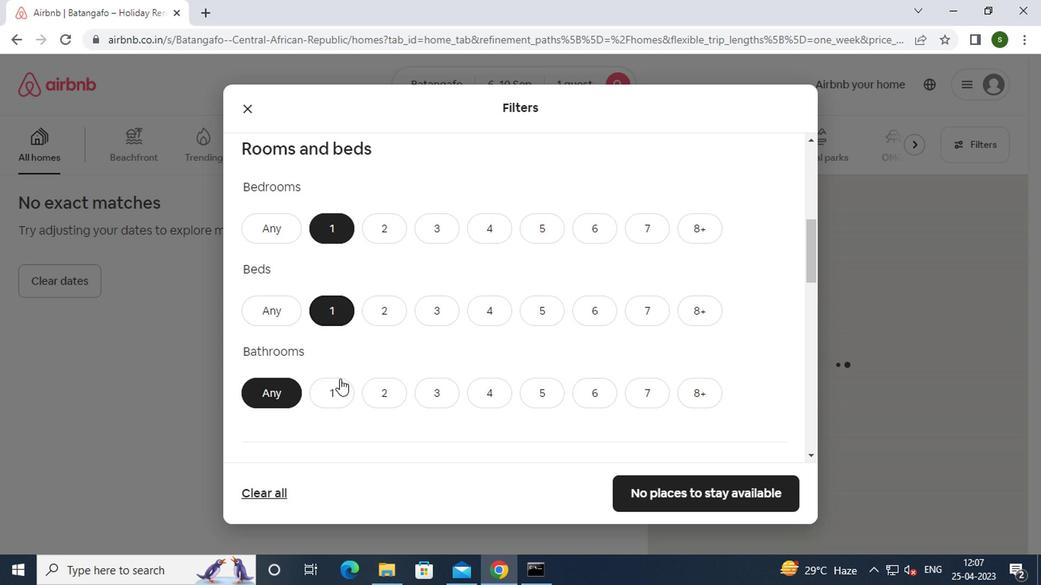
Action: Mouse pressed left at (330, 404)
Screenshot: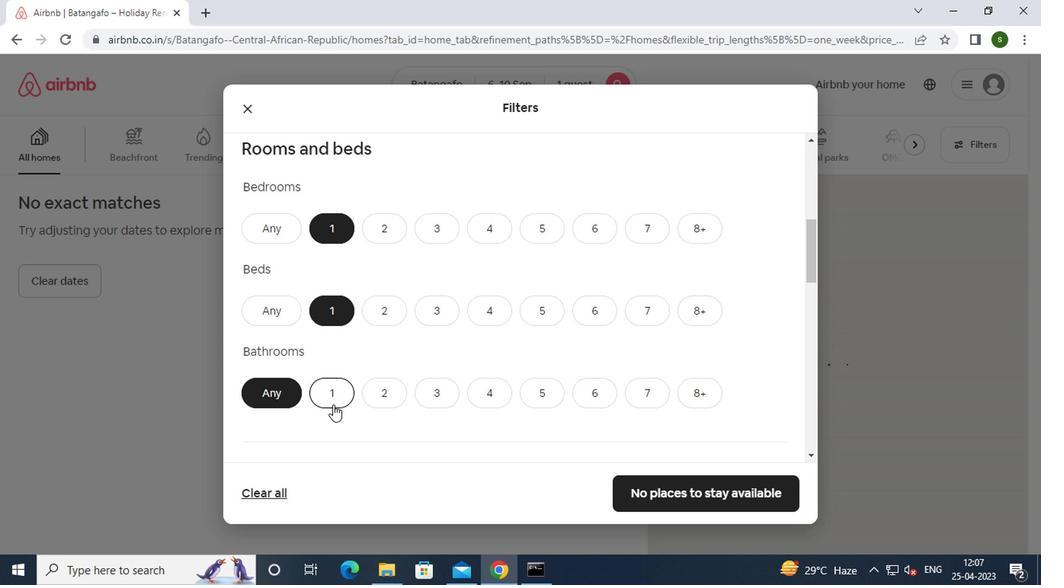 
Action: Mouse moved to (354, 392)
Screenshot: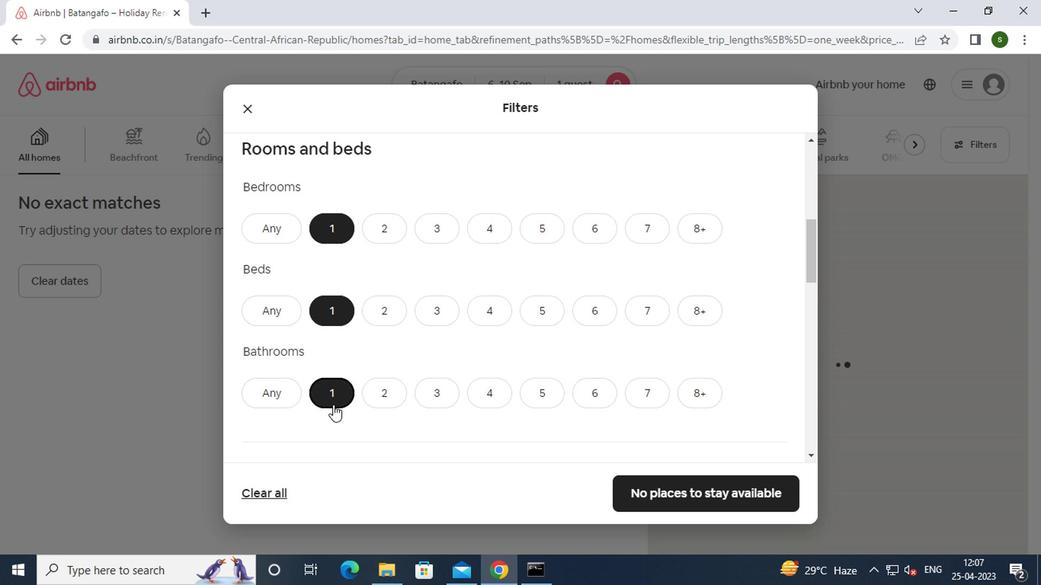 
Action: Mouse scrolled (354, 392) with delta (0, 0)
Screenshot: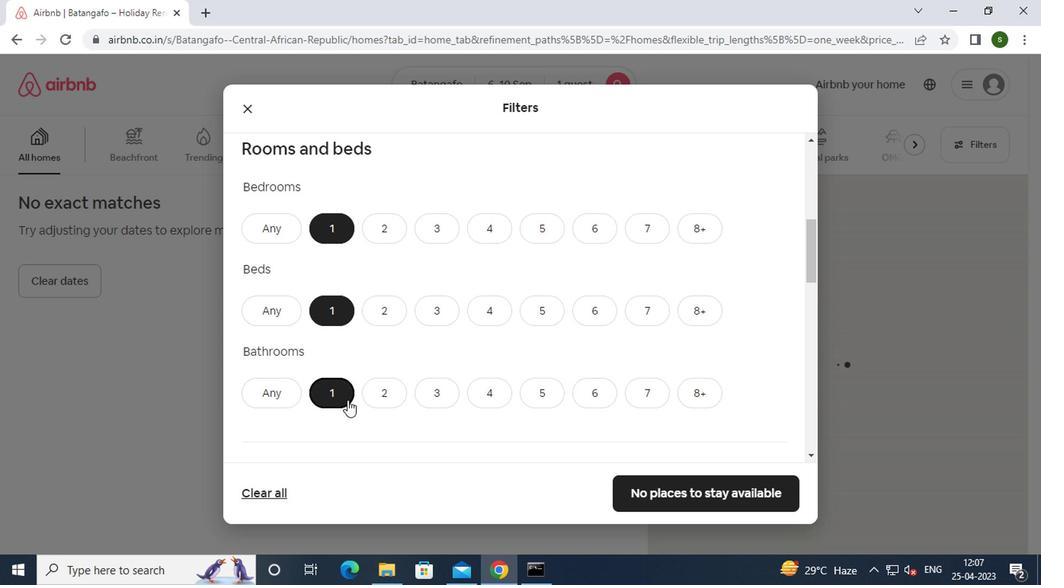 
Action: Mouse scrolled (354, 392) with delta (0, 0)
Screenshot: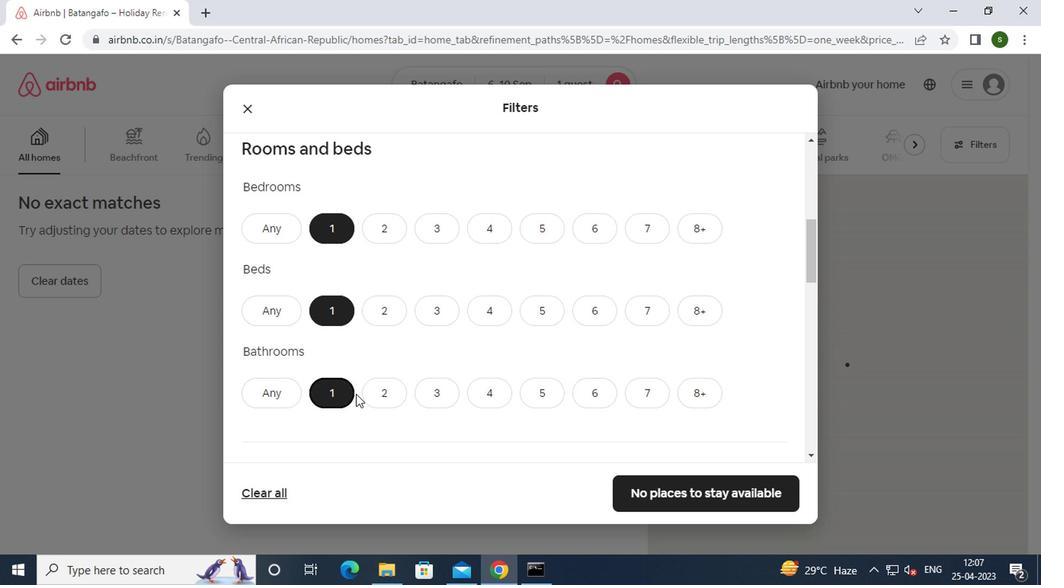 
Action: Mouse scrolled (354, 392) with delta (0, 0)
Screenshot: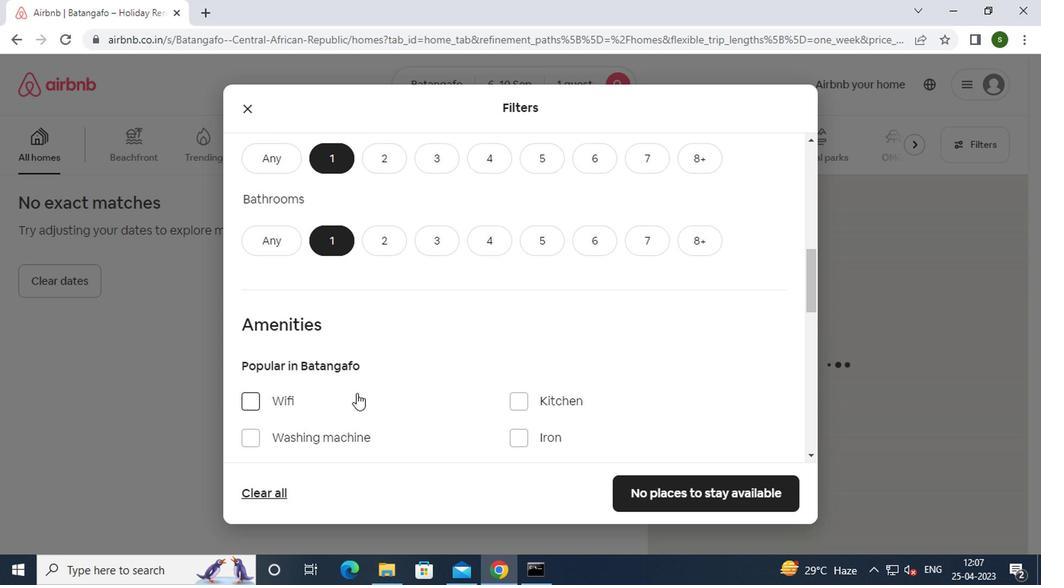 
Action: Mouse scrolled (354, 392) with delta (0, 0)
Screenshot: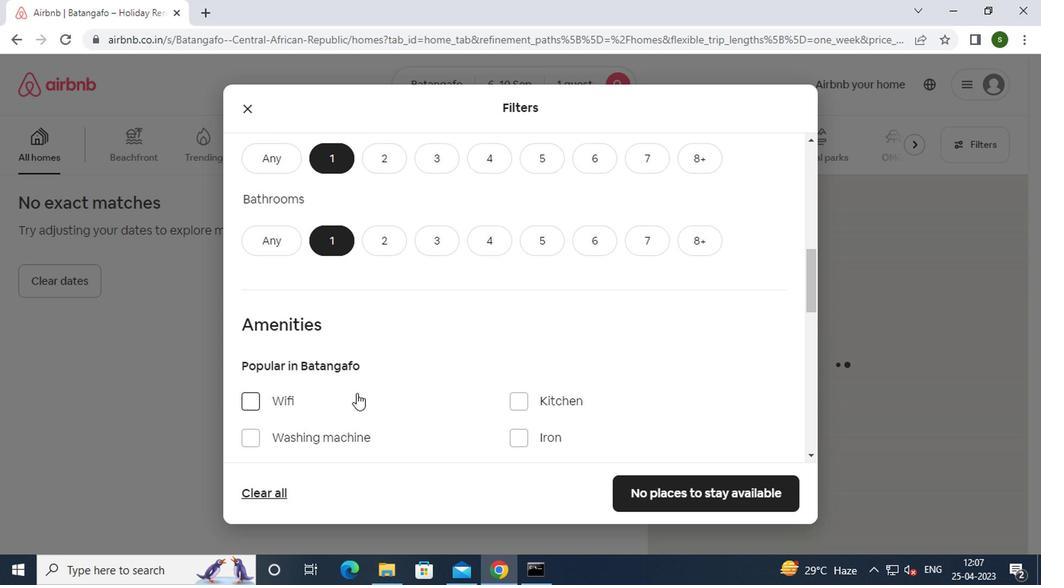 
Action: Mouse scrolled (354, 392) with delta (0, 0)
Screenshot: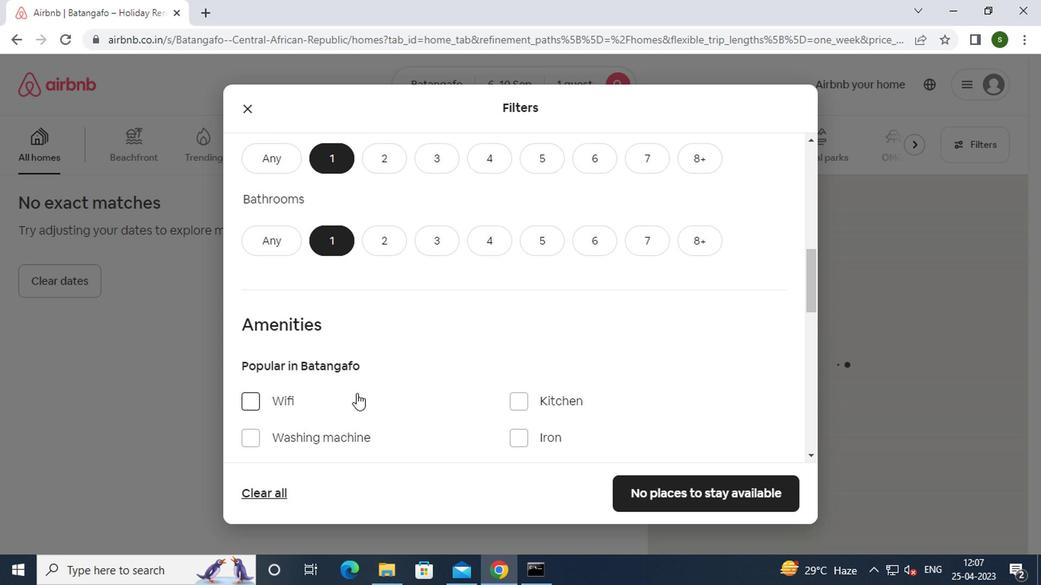 
Action: Mouse scrolled (354, 392) with delta (0, 0)
Screenshot: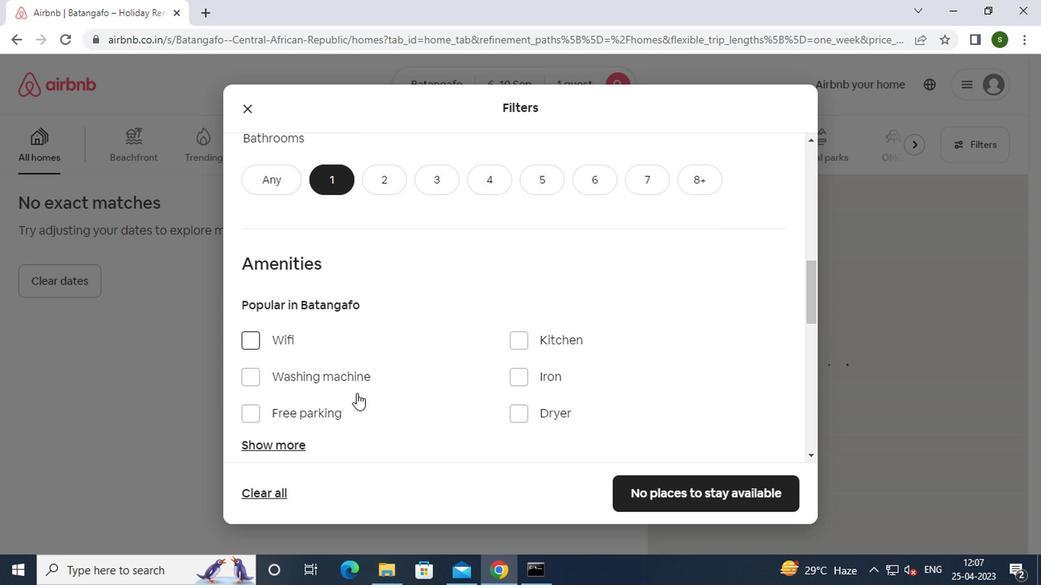 
Action: Mouse moved to (354, 392)
Screenshot: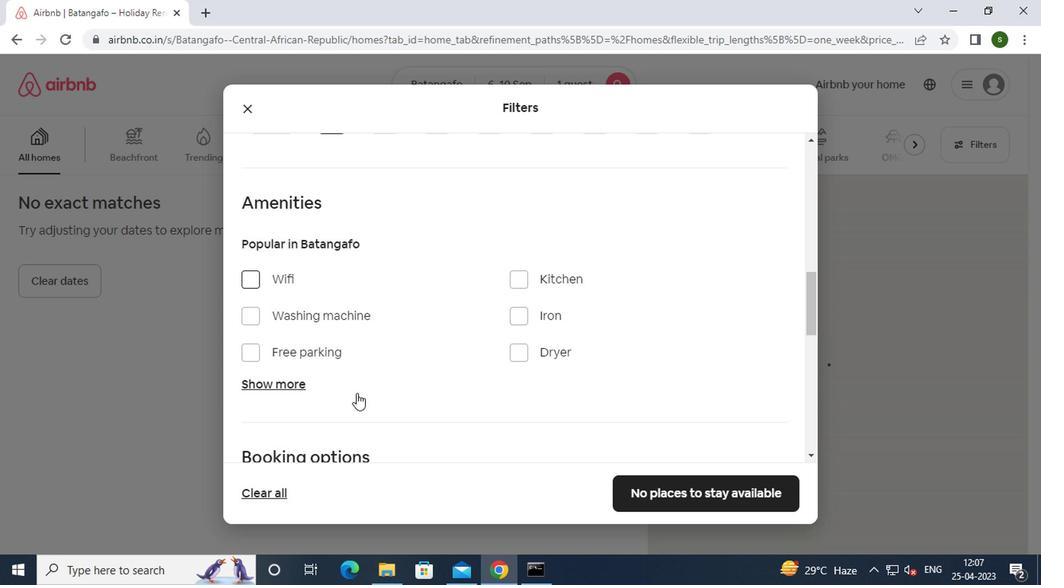 
Action: Mouse scrolled (354, 391) with delta (0, 0)
Screenshot: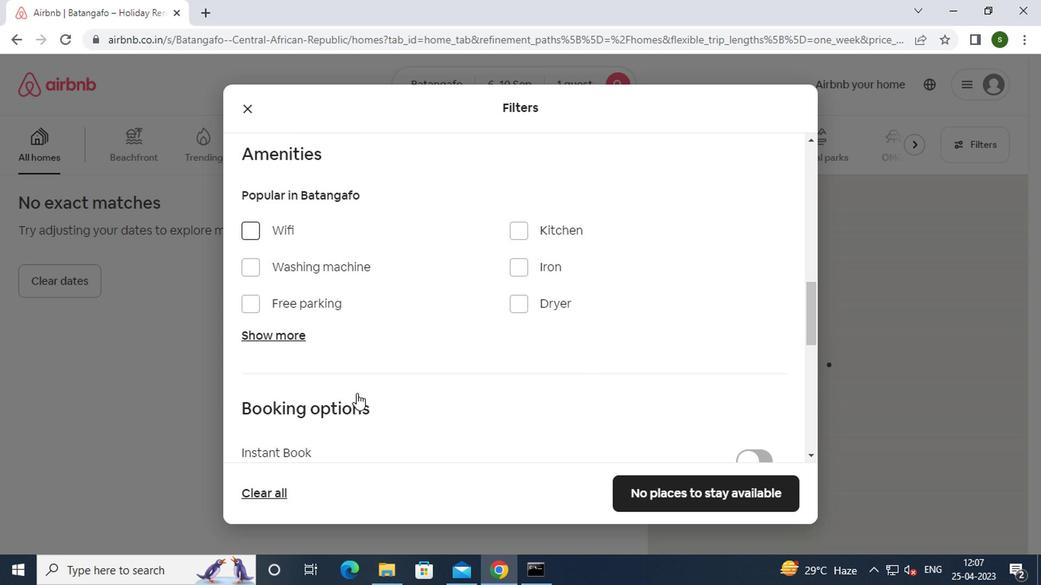 
Action: Mouse moved to (748, 294)
Screenshot: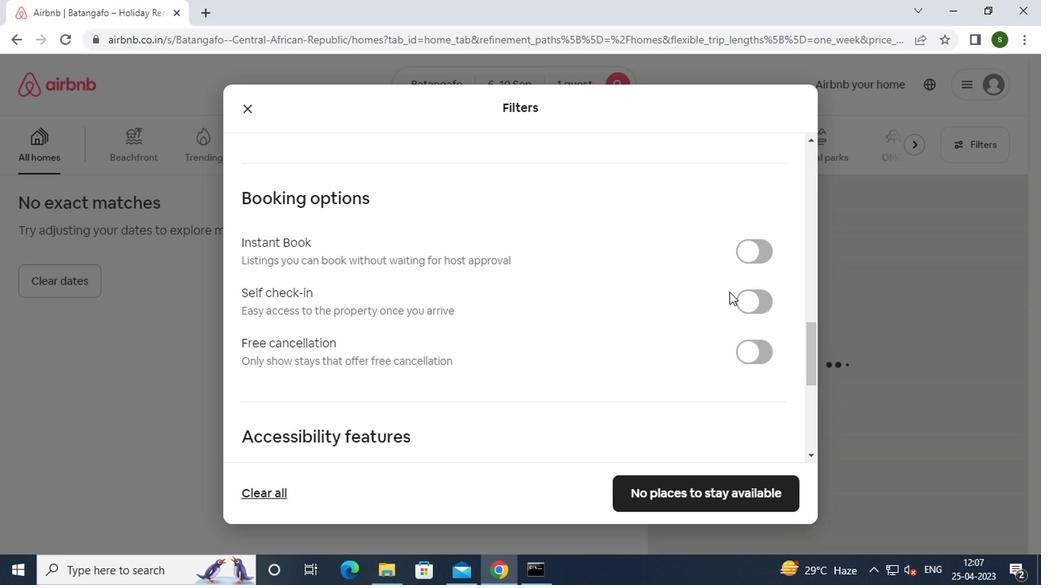 
Action: Mouse pressed left at (748, 294)
Screenshot: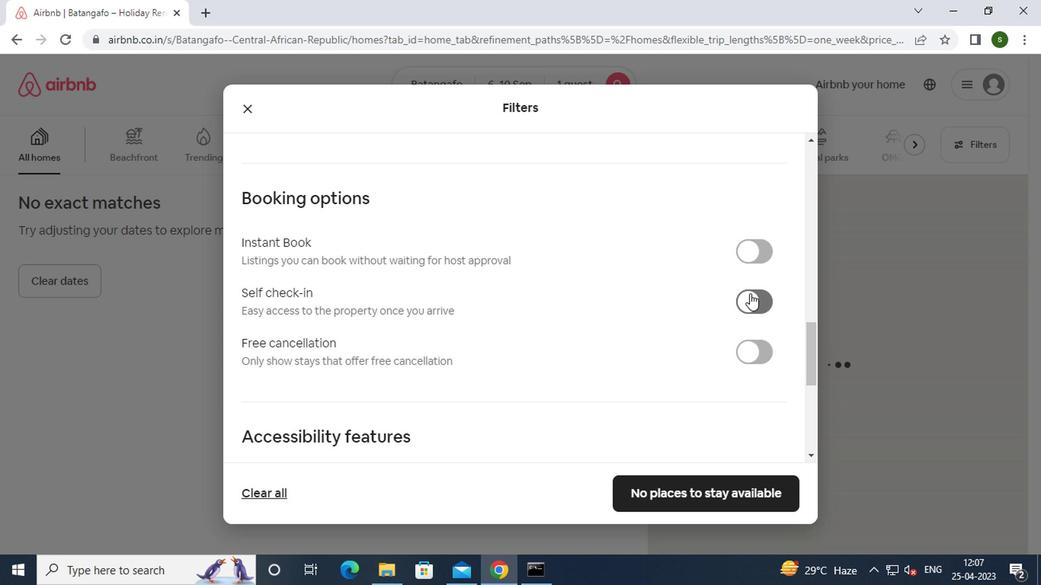 
Action: Mouse moved to (658, 313)
Screenshot: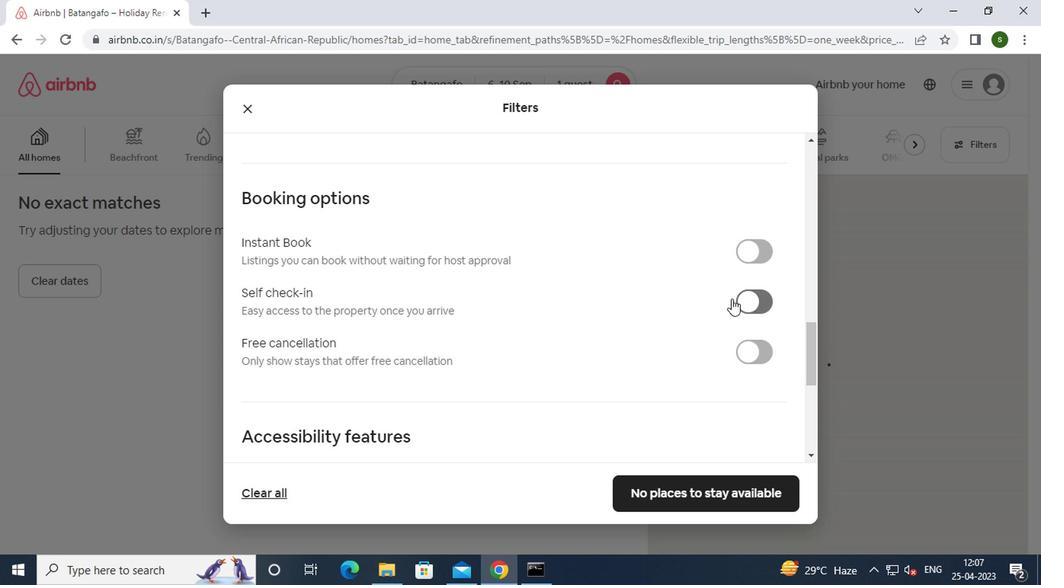 
Action: Mouse scrolled (658, 311) with delta (0, -1)
Screenshot: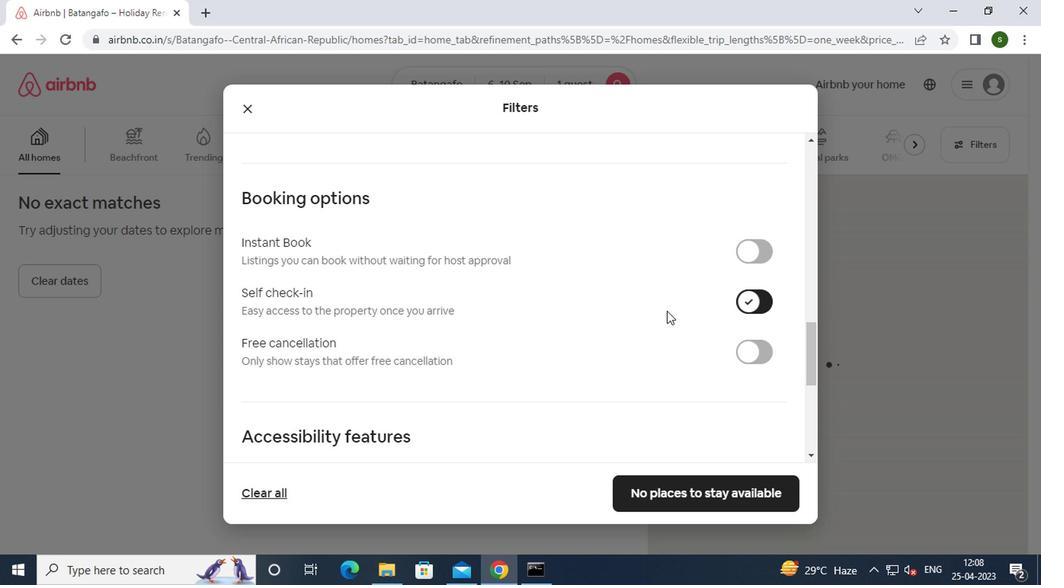 
Action: Mouse scrolled (658, 311) with delta (0, -1)
Screenshot: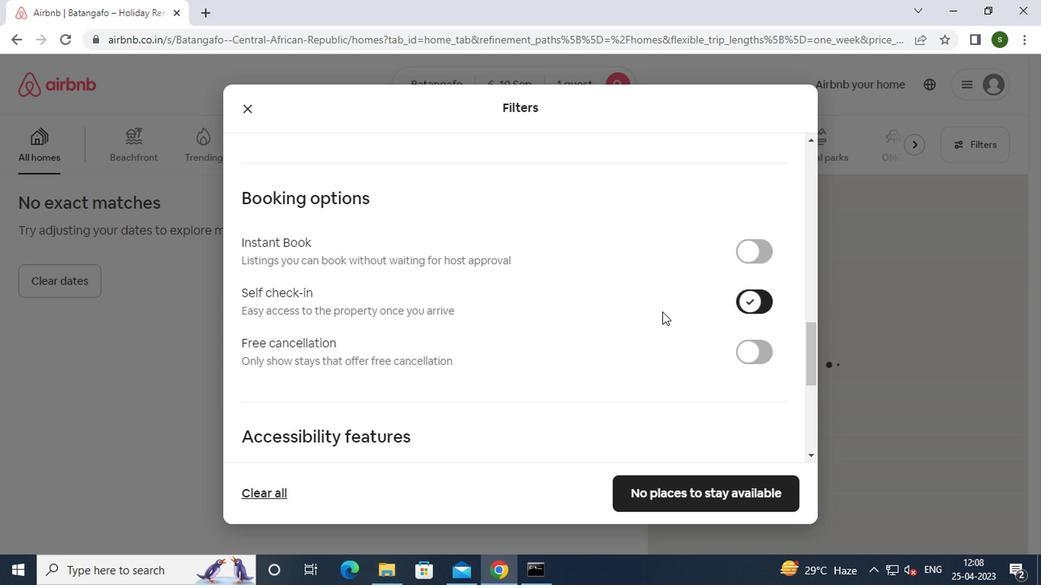 
Action: Mouse scrolled (658, 311) with delta (0, -1)
Screenshot: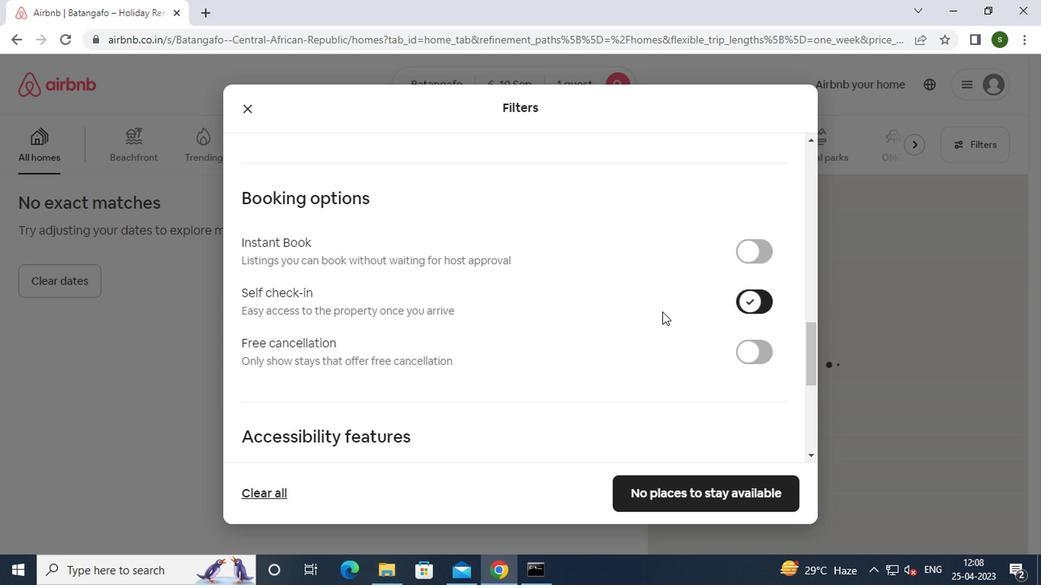 
Action: Mouse scrolled (658, 311) with delta (0, -1)
Screenshot: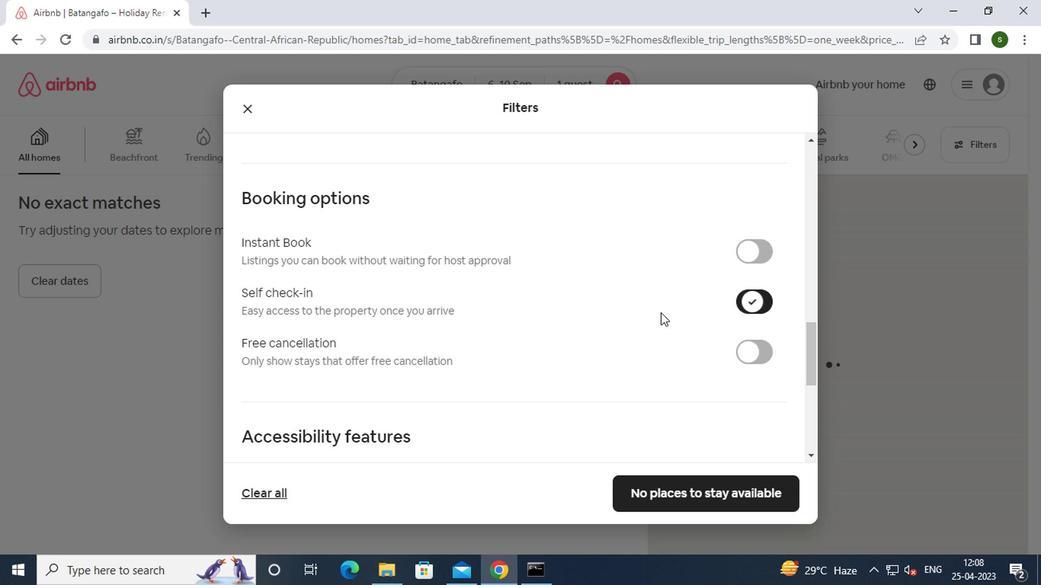 
Action: Mouse scrolled (658, 311) with delta (0, -1)
Screenshot: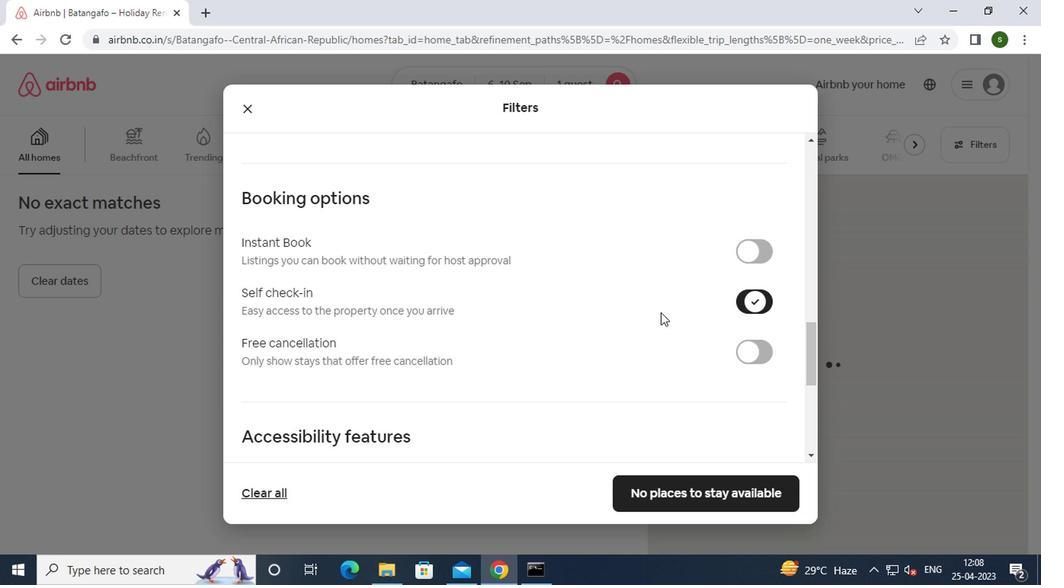
Action: Mouse scrolled (658, 311) with delta (0, -1)
Screenshot: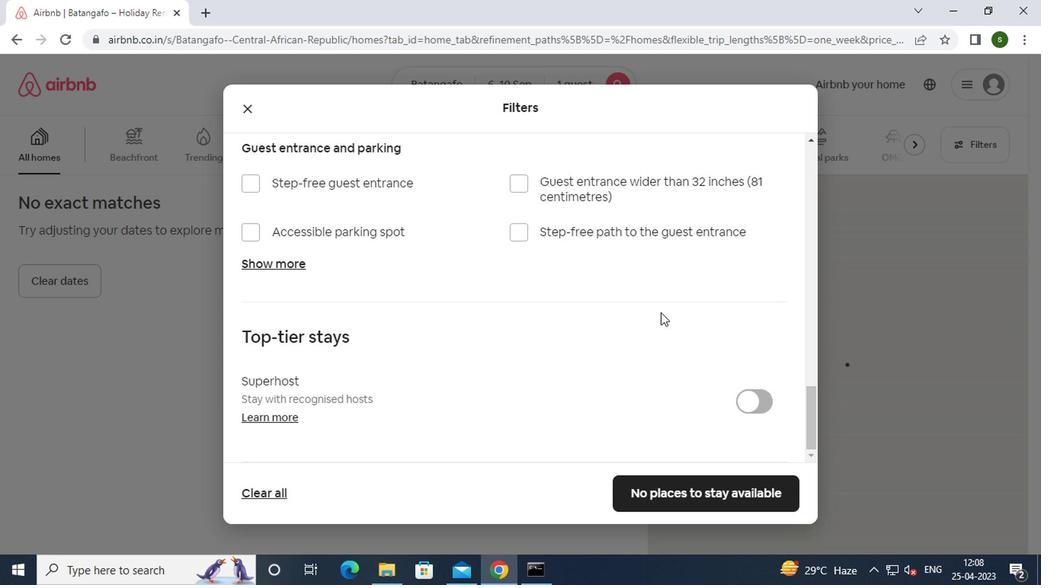 
Action: Mouse scrolled (658, 311) with delta (0, -1)
Screenshot: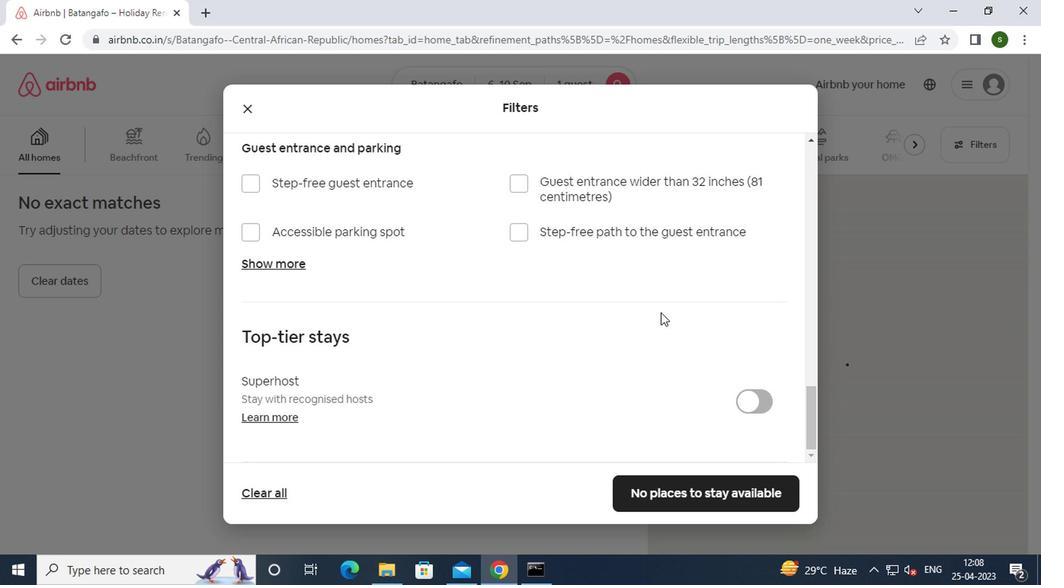 
Action: Mouse scrolled (658, 311) with delta (0, -1)
Screenshot: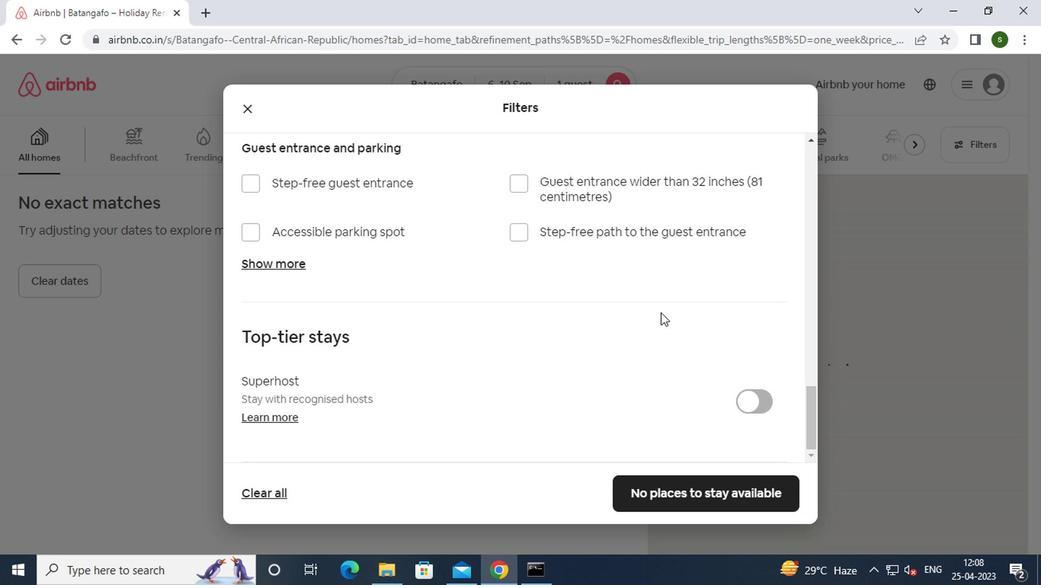 
Action: Mouse scrolled (658, 311) with delta (0, -1)
Screenshot: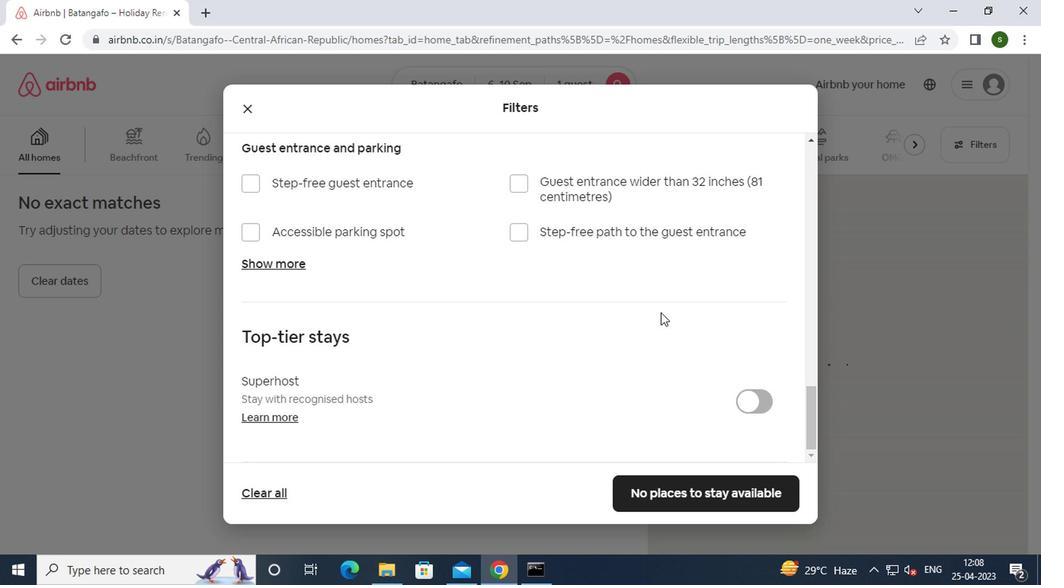 
Action: Mouse moved to (657, 483)
Screenshot: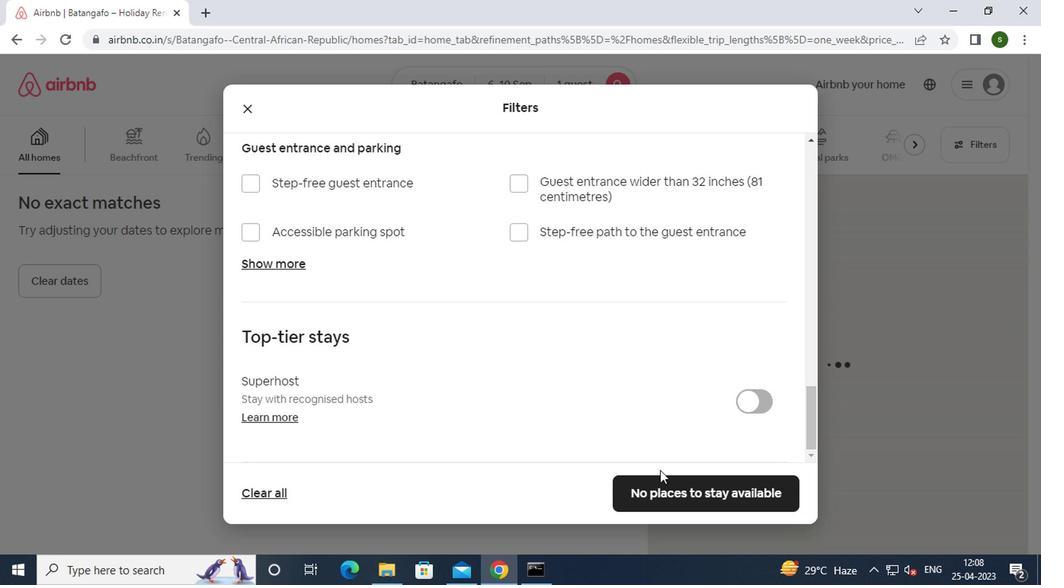 
Action: Mouse pressed left at (657, 483)
Screenshot: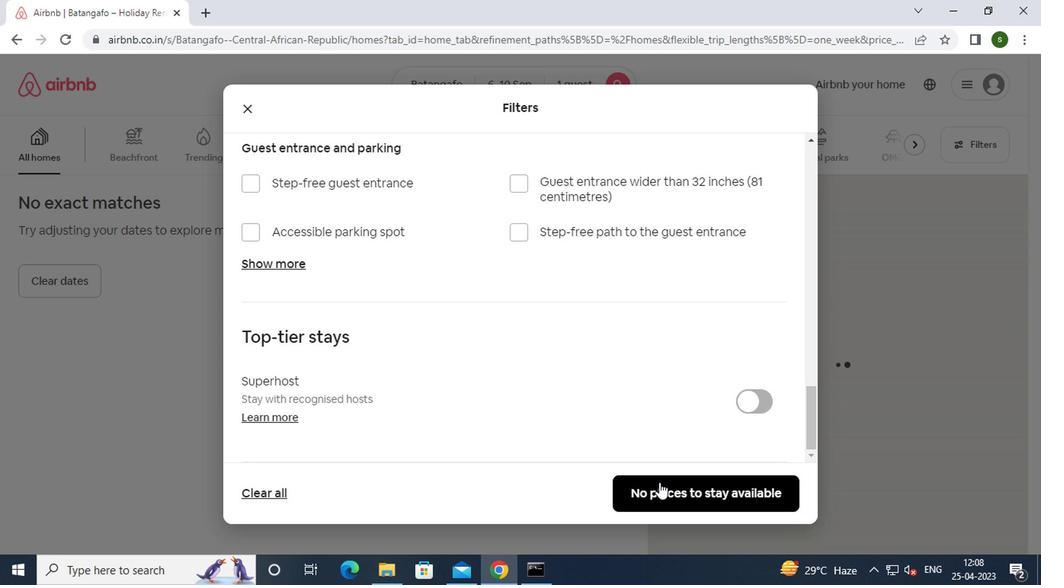 
Action: Mouse moved to (529, 393)
Screenshot: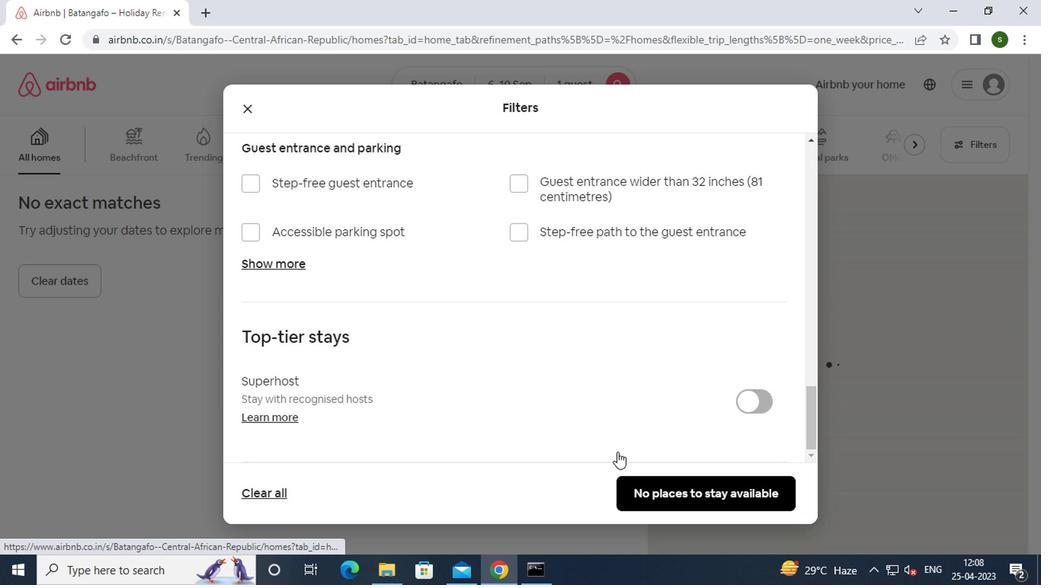 
